 Task: Create a due date automation trigger when advanced on, on the tuesday of the week before a card is due add dates not due this month at 11:00 AM.
Action: Mouse moved to (1096, 306)
Screenshot: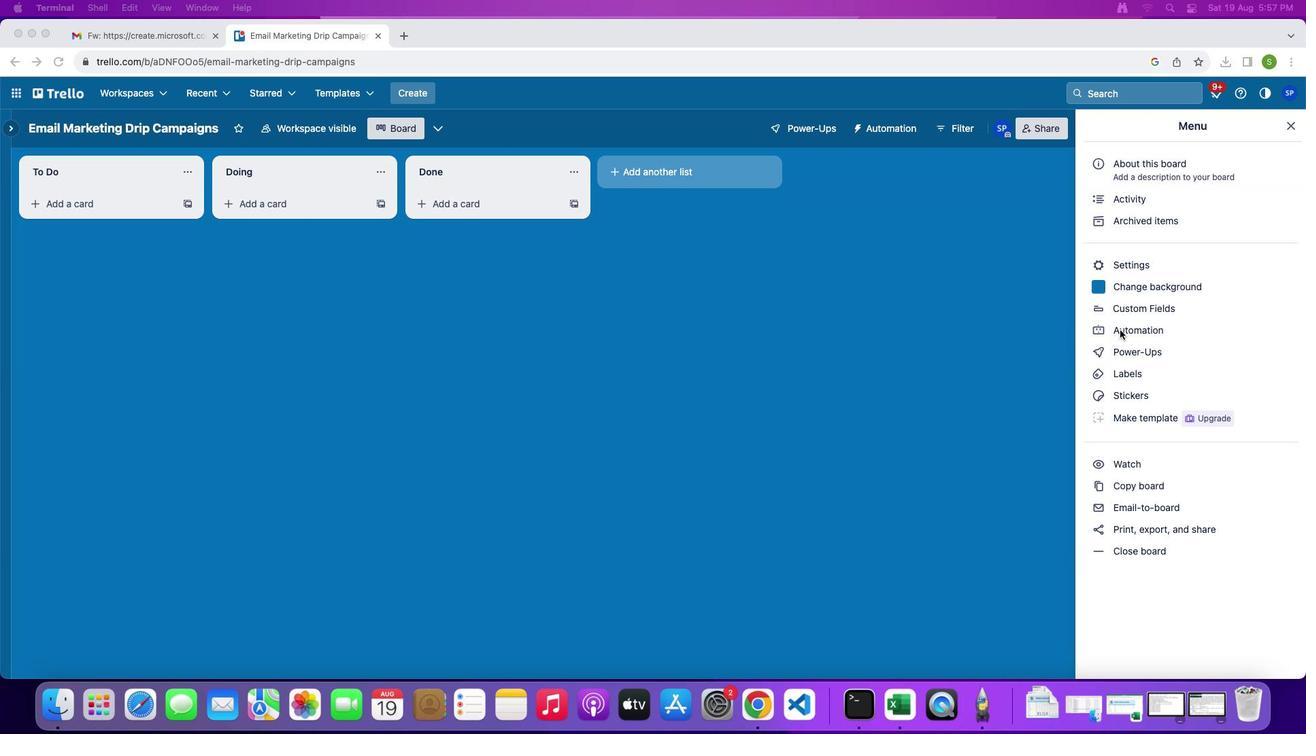 
Action: Mouse pressed left at (1096, 306)
Screenshot: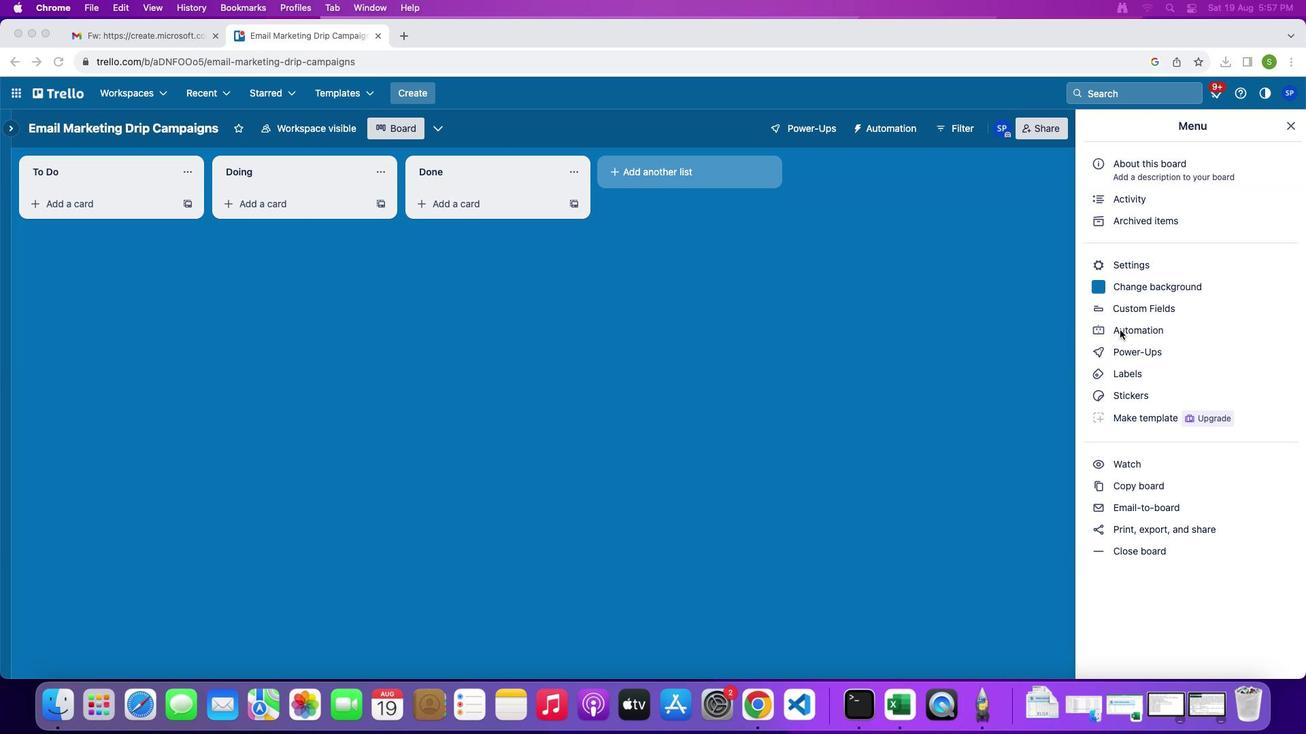 
Action: Mouse pressed left at (1096, 306)
Screenshot: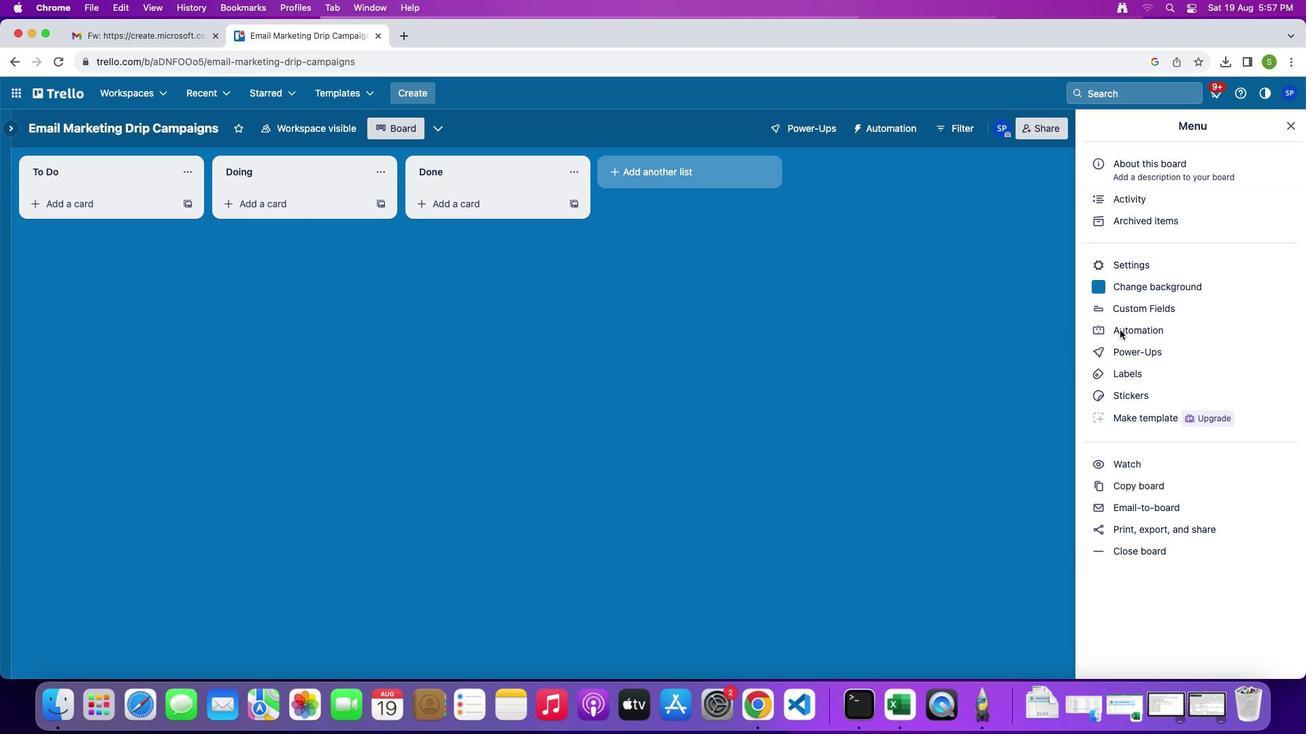 
Action: Mouse moved to (71, 278)
Screenshot: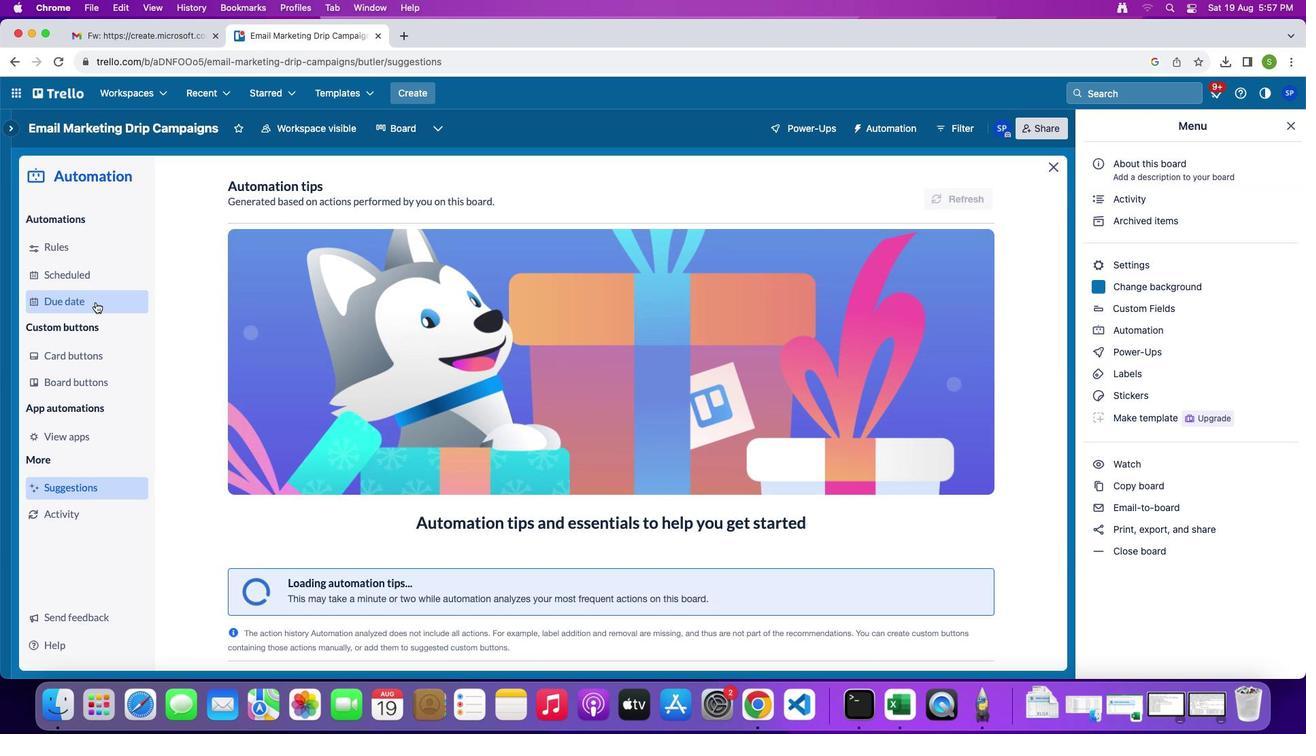 
Action: Mouse pressed left at (71, 278)
Screenshot: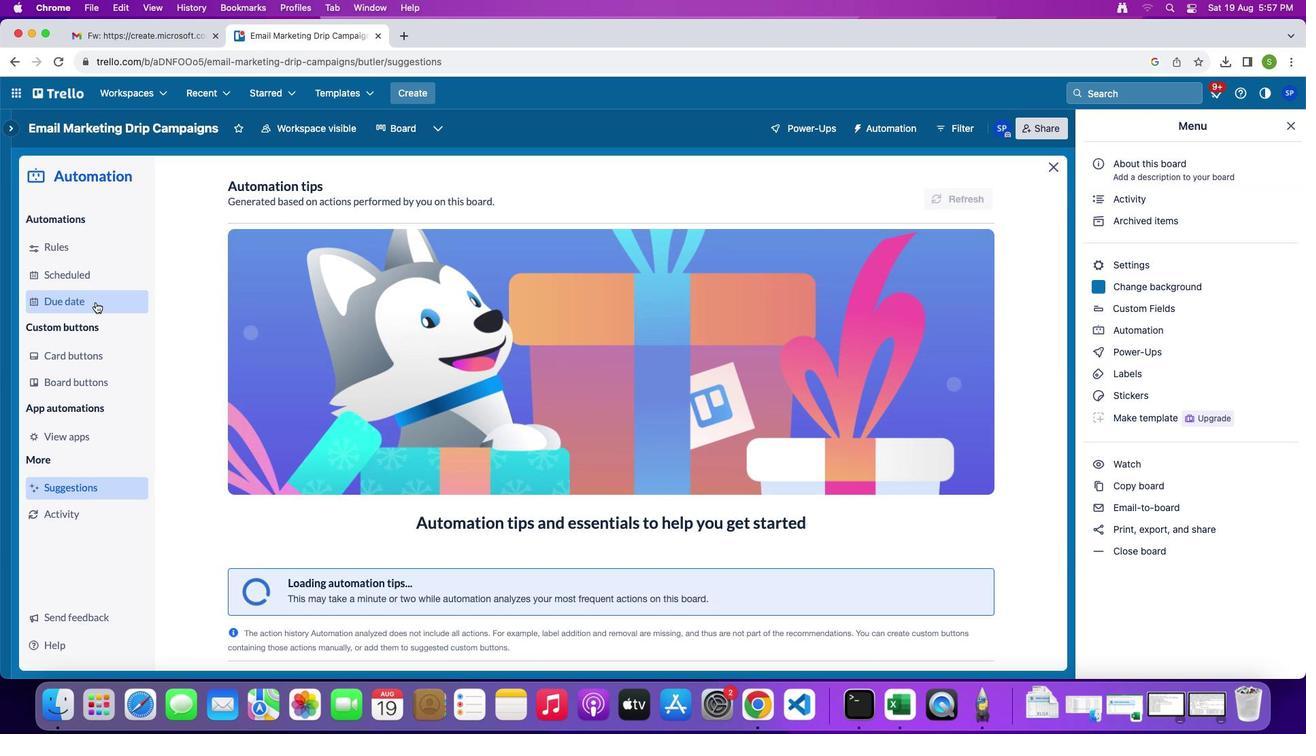 
Action: Mouse moved to (888, 168)
Screenshot: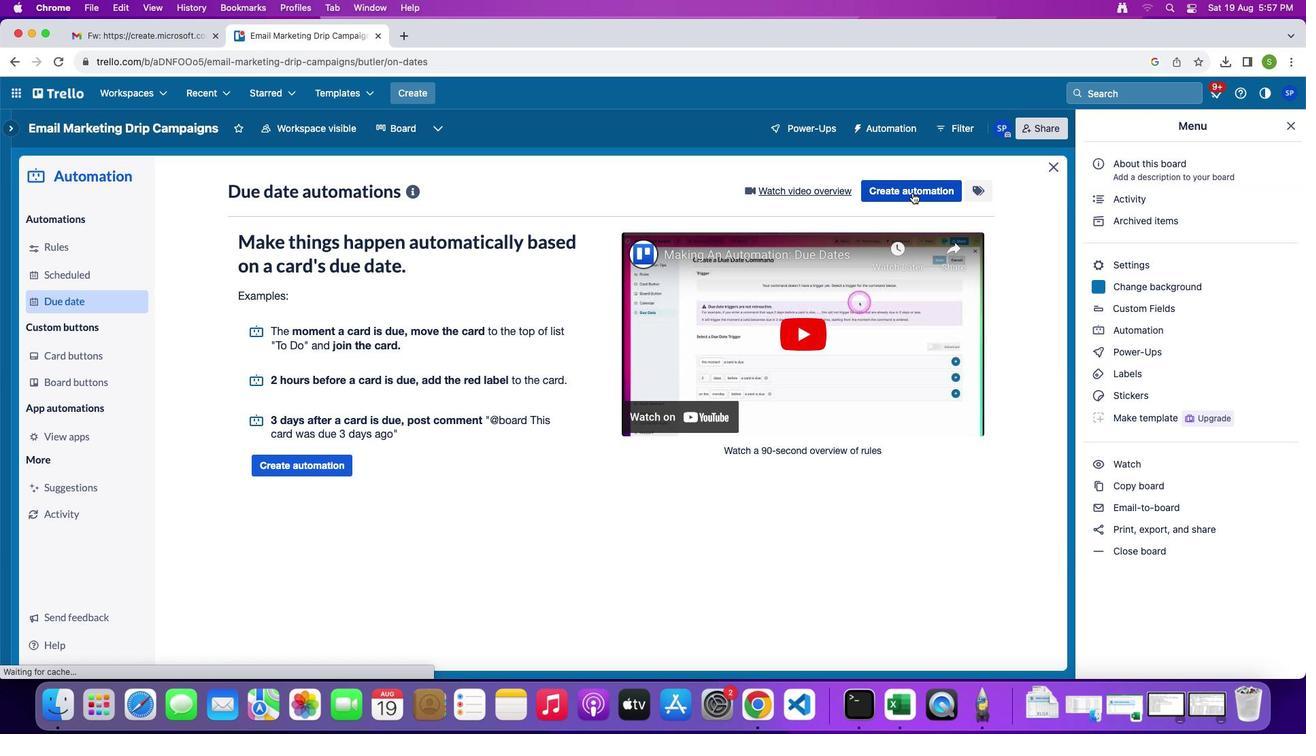 
Action: Mouse pressed left at (888, 168)
Screenshot: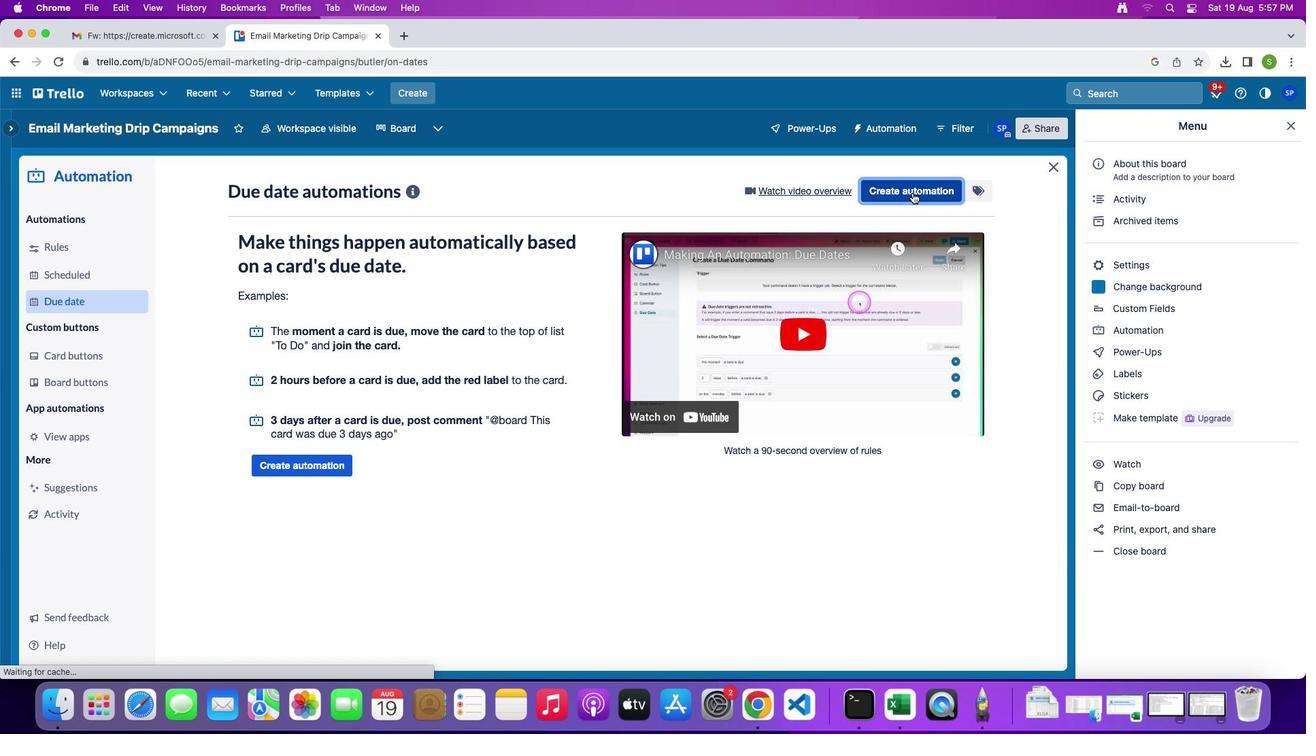 
Action: Mouse moved to (370, 297)
Screenshot: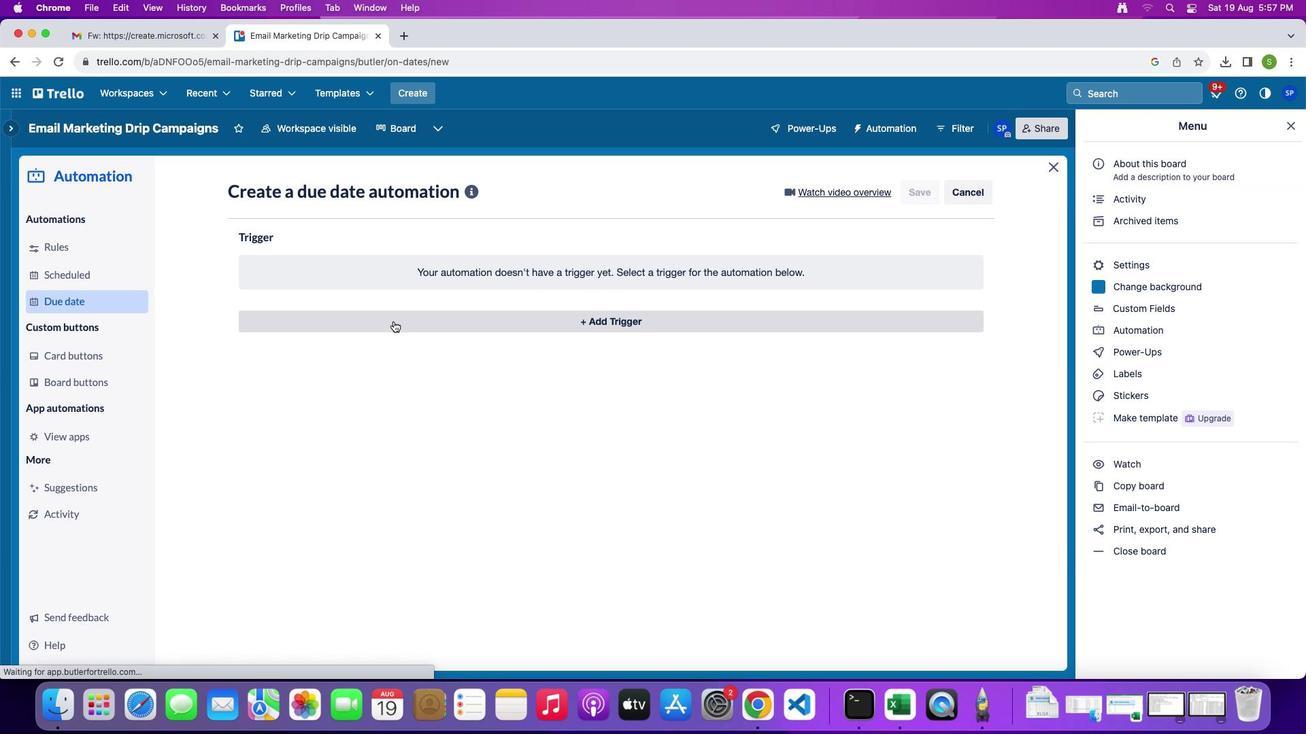 
Action: Mouse pressed left at (370, 297)
Screenshot: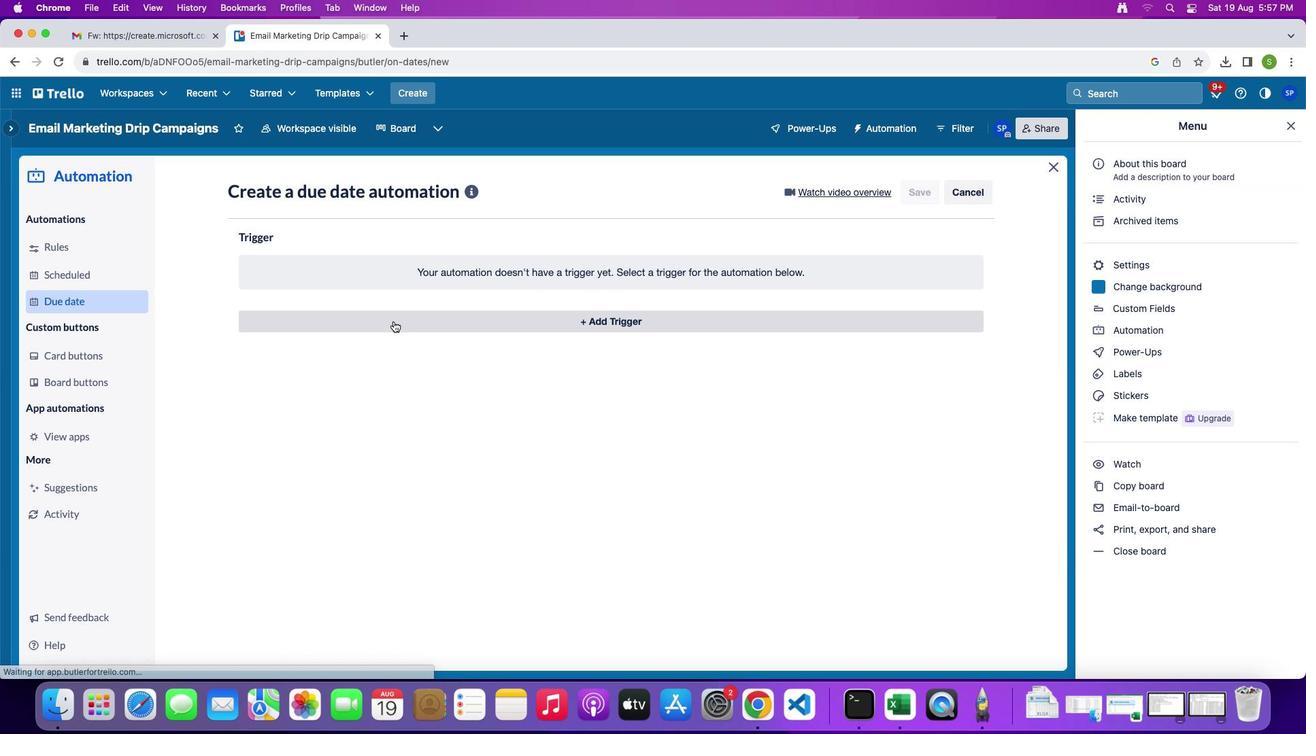 
Action: Mouse moved to (270, 546)
Screenshot: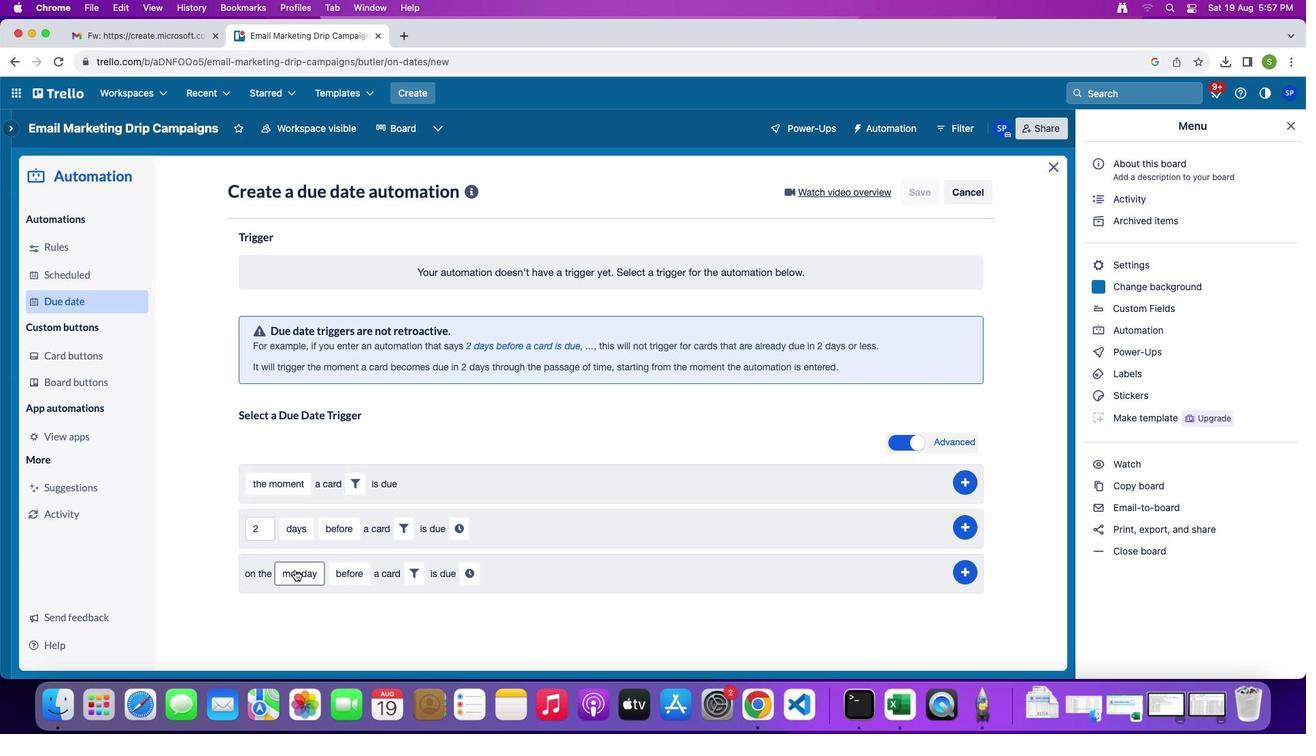 
Action: Mouse pressed left at (270, 546)
Screenshot: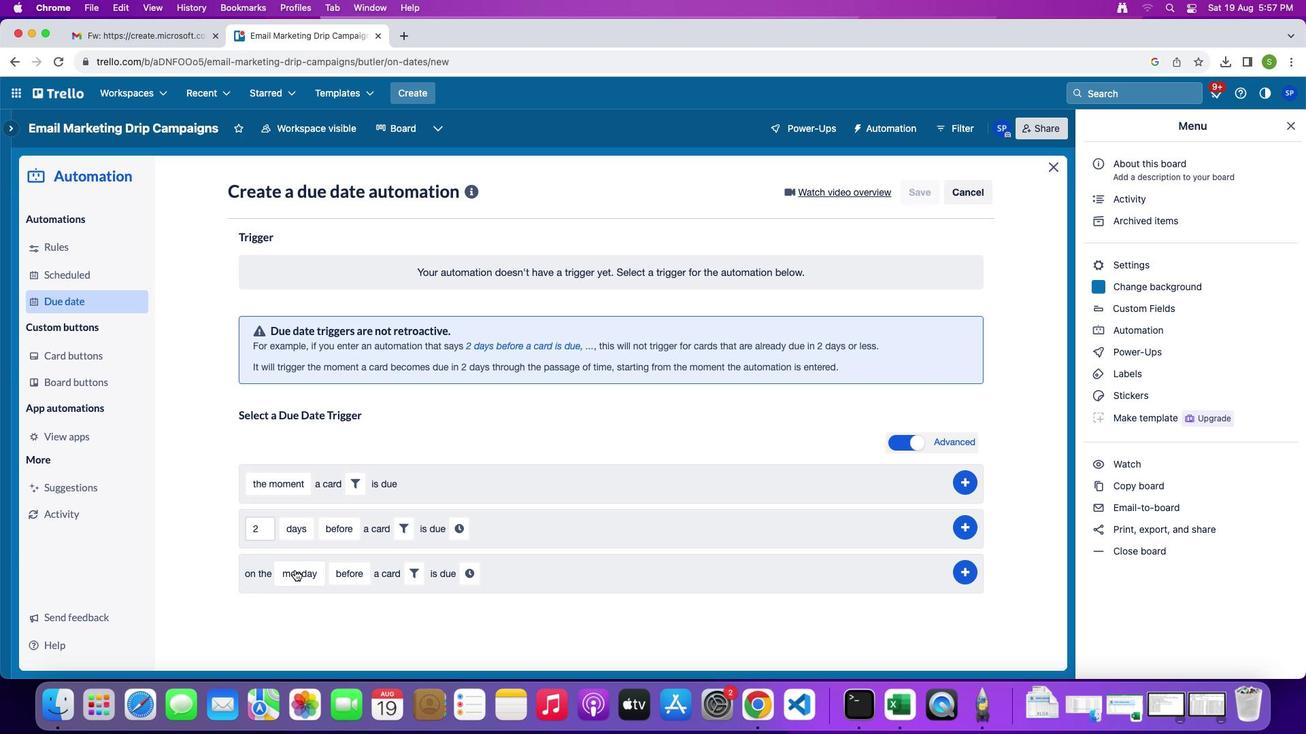 
Action: Mouse moved to (298, 396)
Screenshot: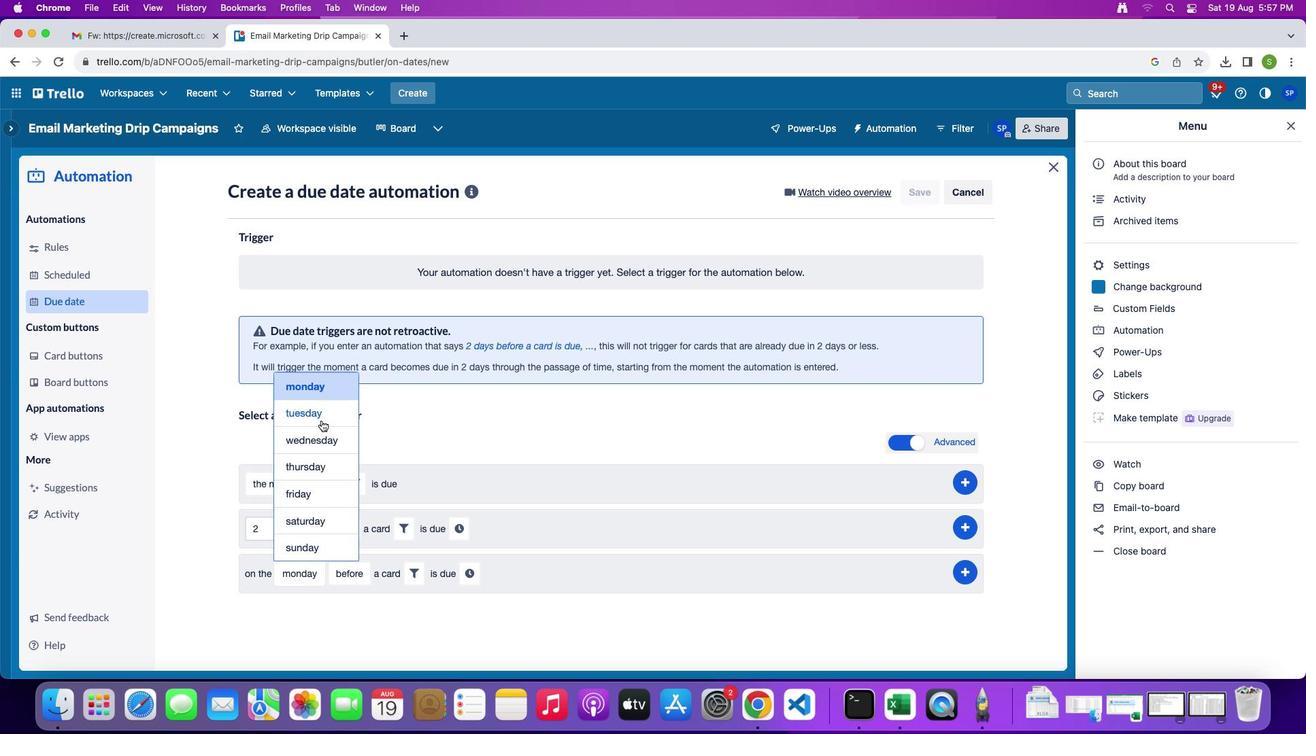 
Action: Mouse pressed left at (298, 396)
Screenshot: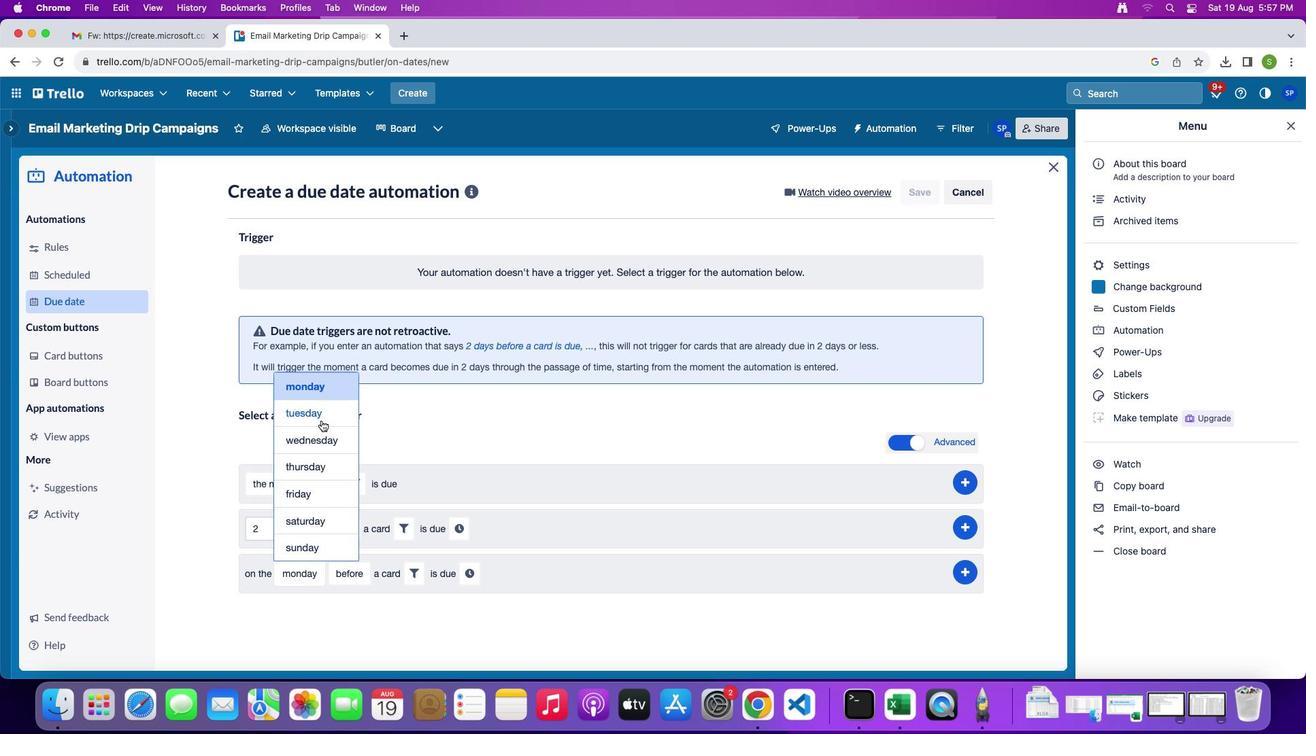 
Action: Mouse moved to (330, 558)
Screenshot: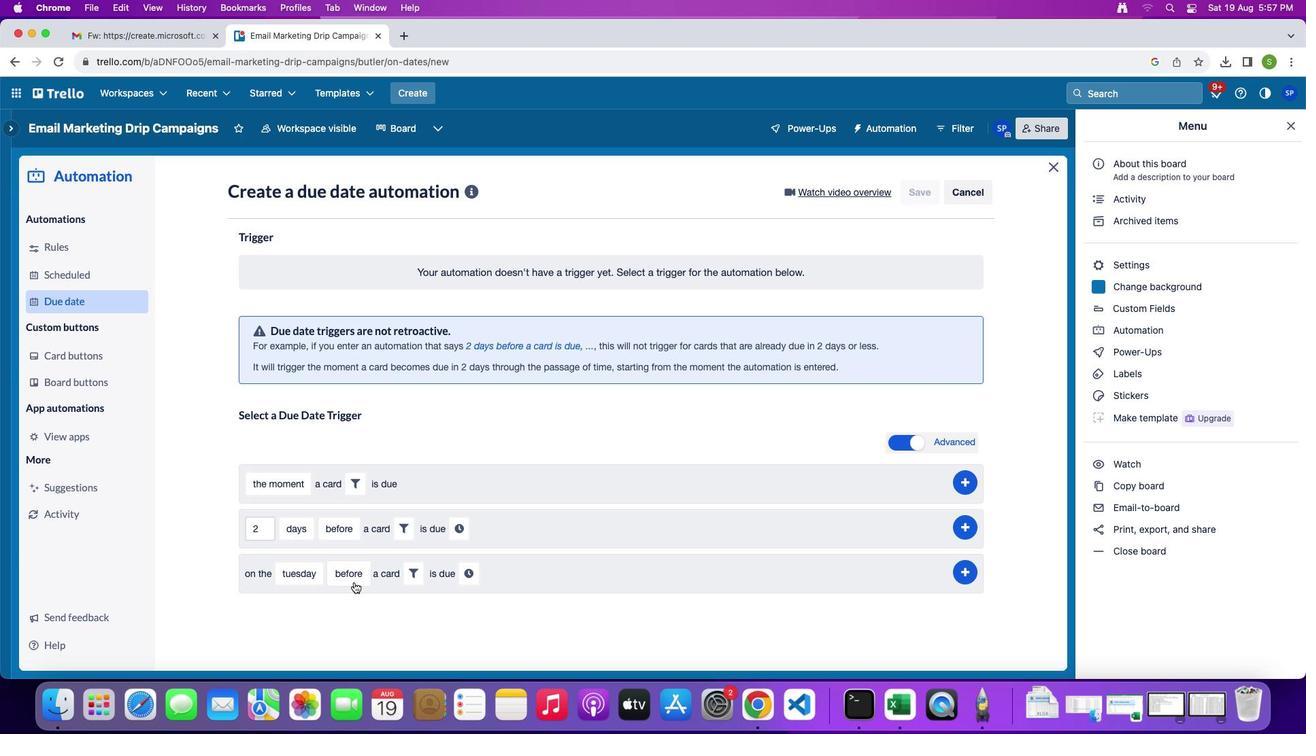 
Action: Mouse pressed left at (330, 558)
Screenshot: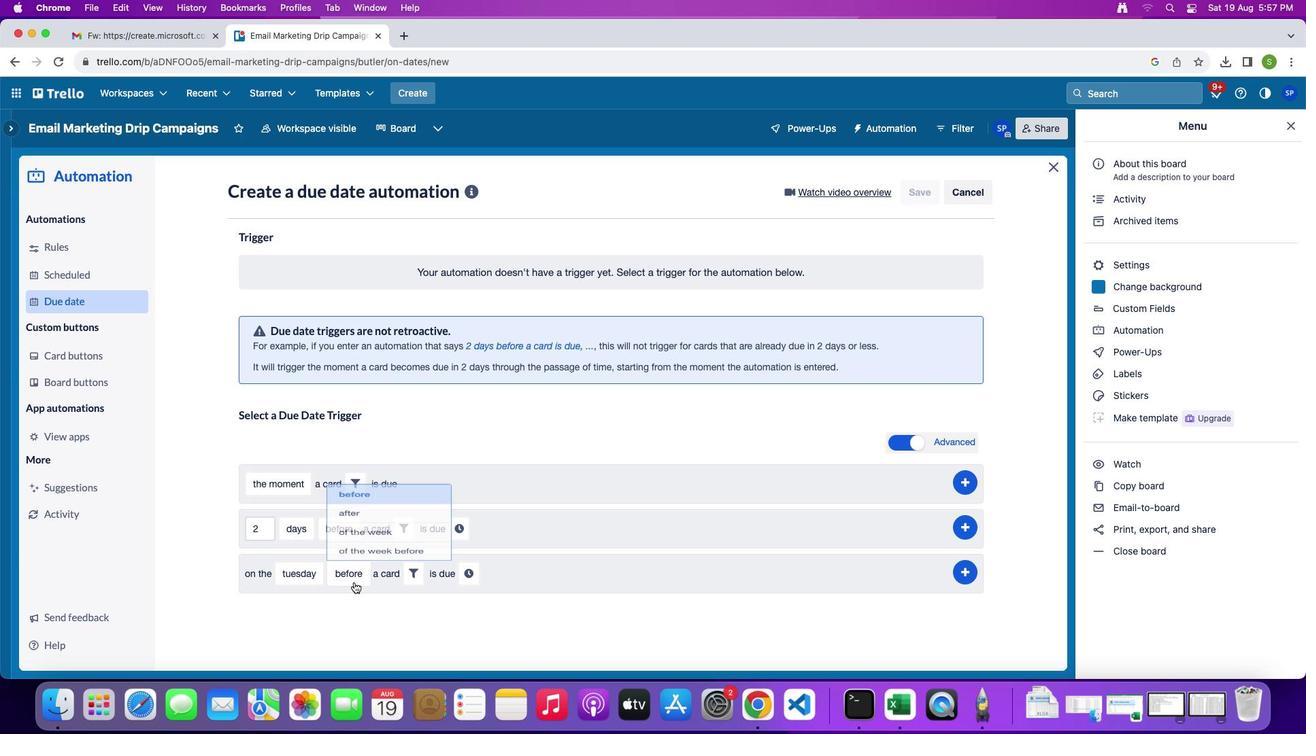 
Action: Mouse moved to (337, 524)
Screenshot: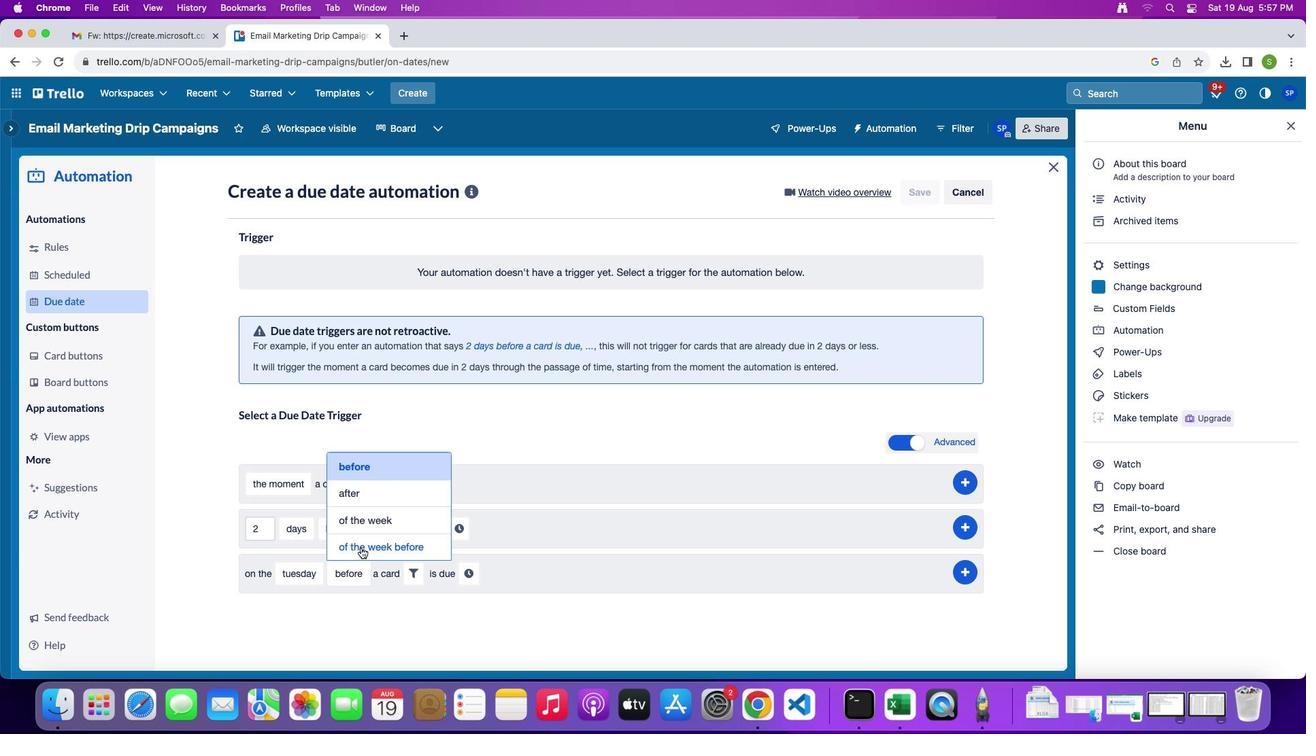 
Action: Mouse pressed left at (337, 524)
Screenshot: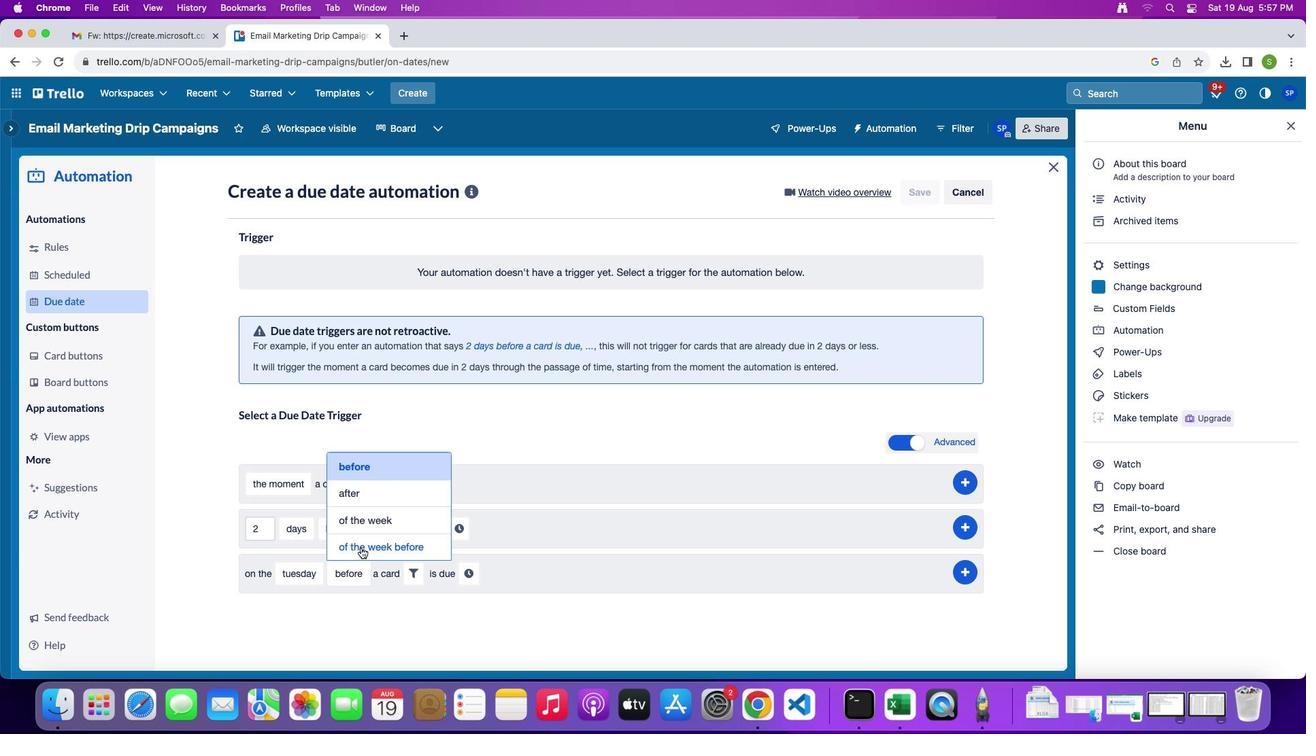 
Action: Mouse moved to (445, 548)
Screenshot: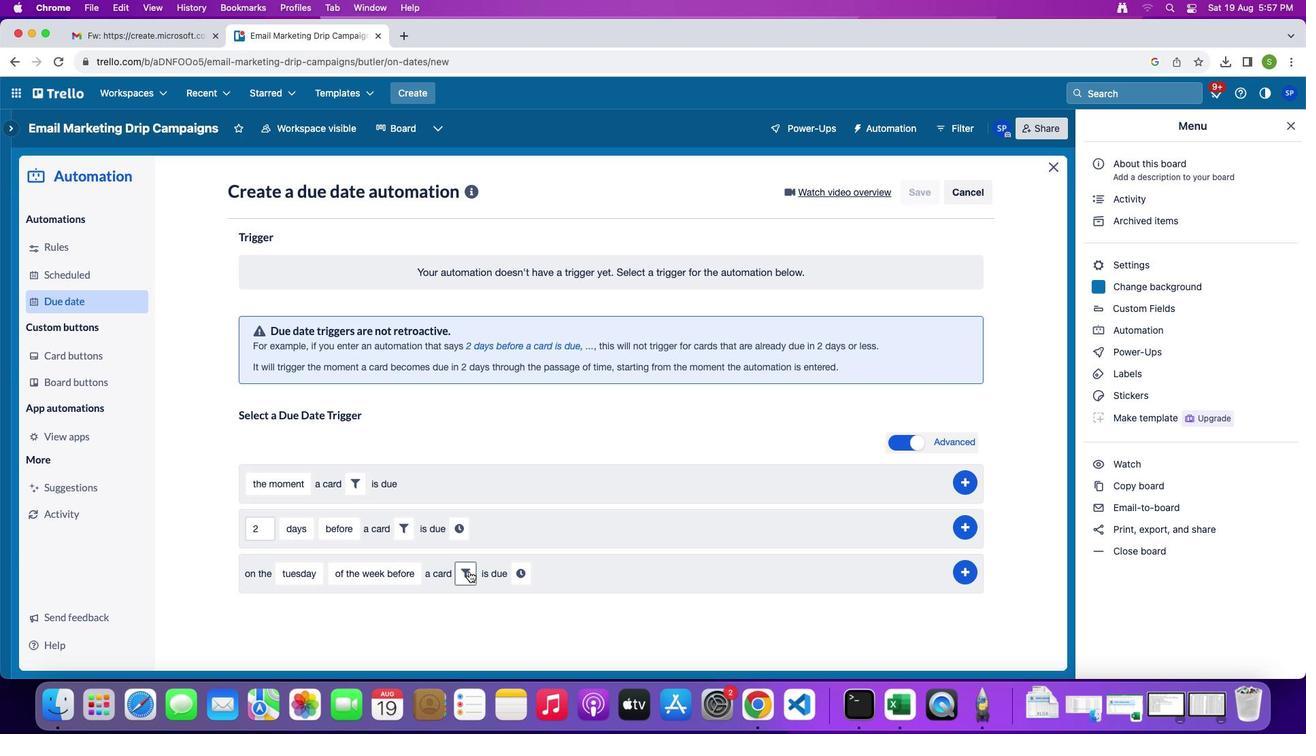 
Action: Mouse pressed left at (445, 548)
Screenshot: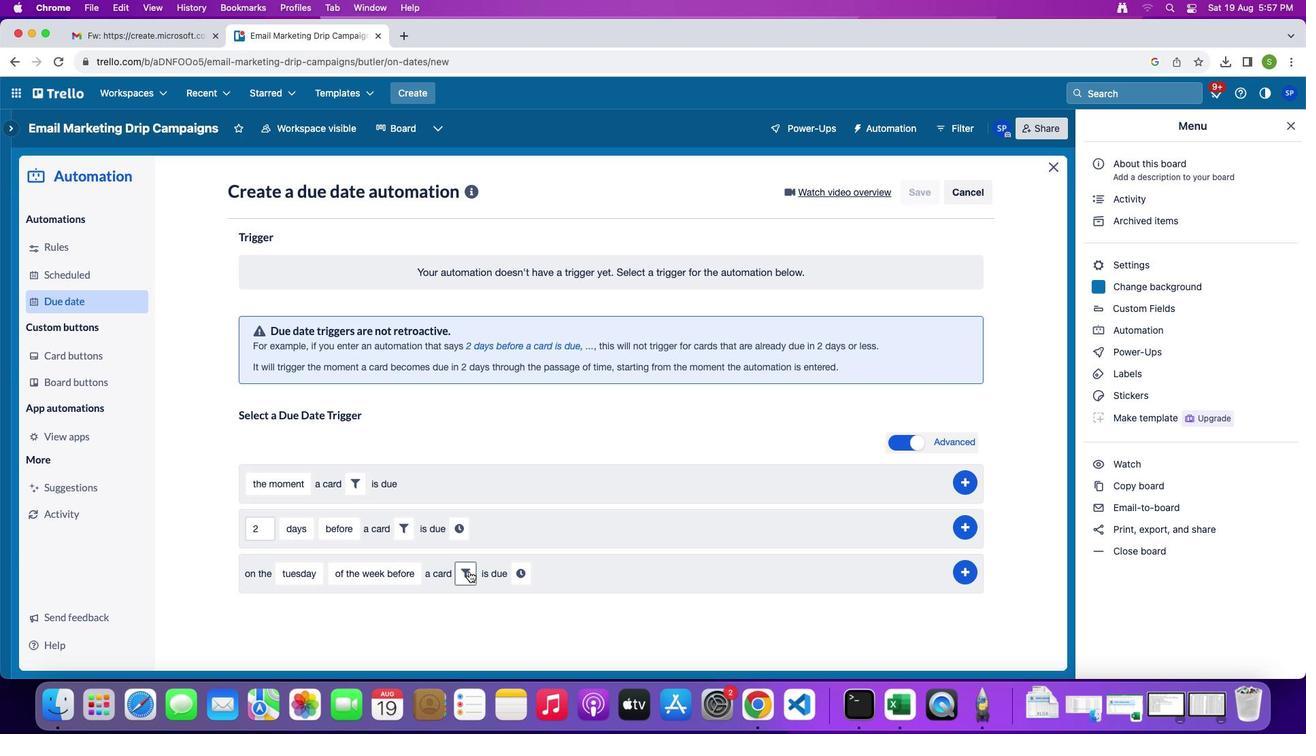 
Action: Mouse moved to (521, 589)
Screenshot: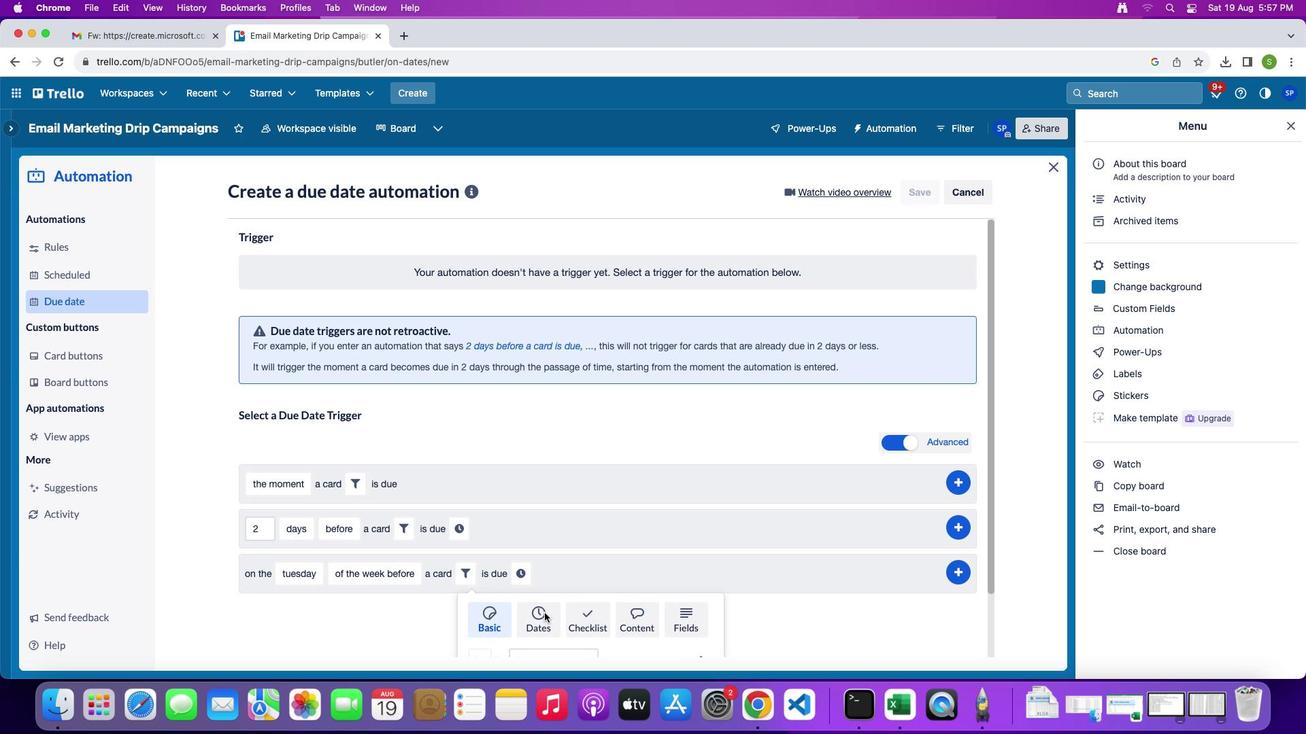
Action: Mouse pressed left at (521, 589)
Screenshot: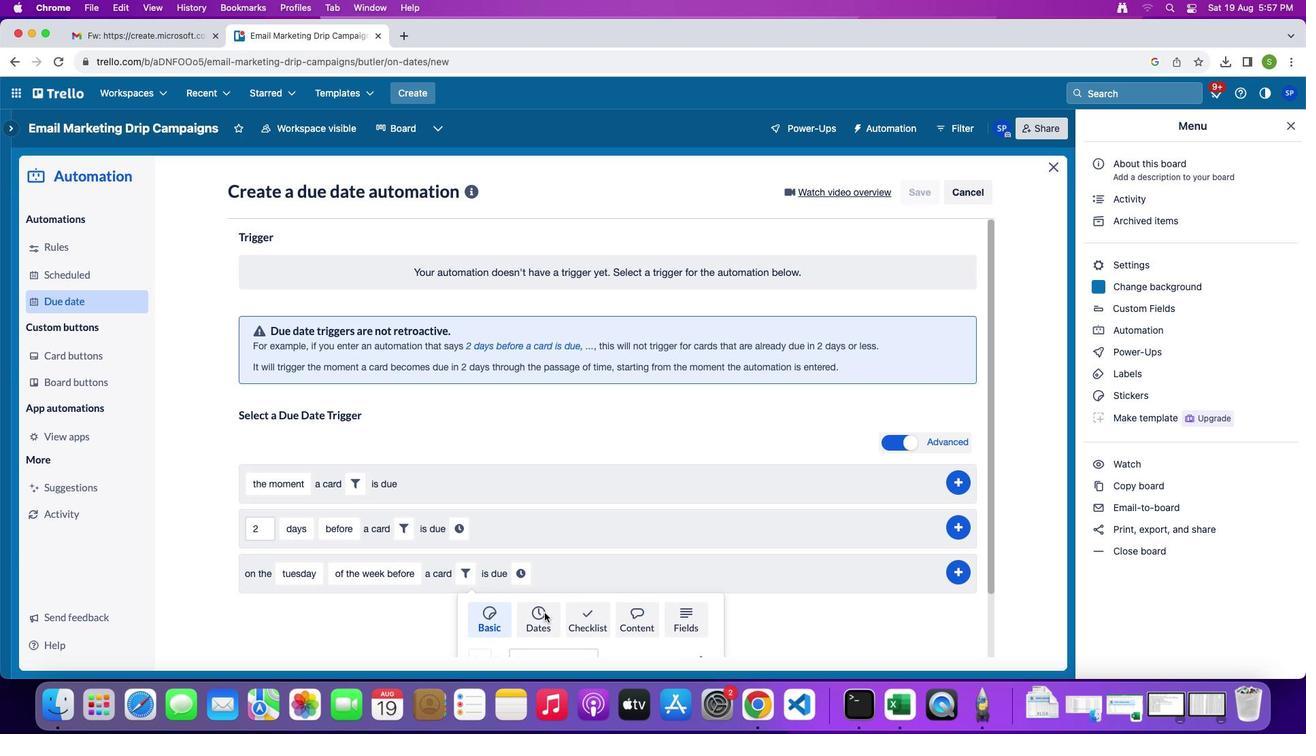 
Action: Mouse moved to (381, 591)
Screenshot: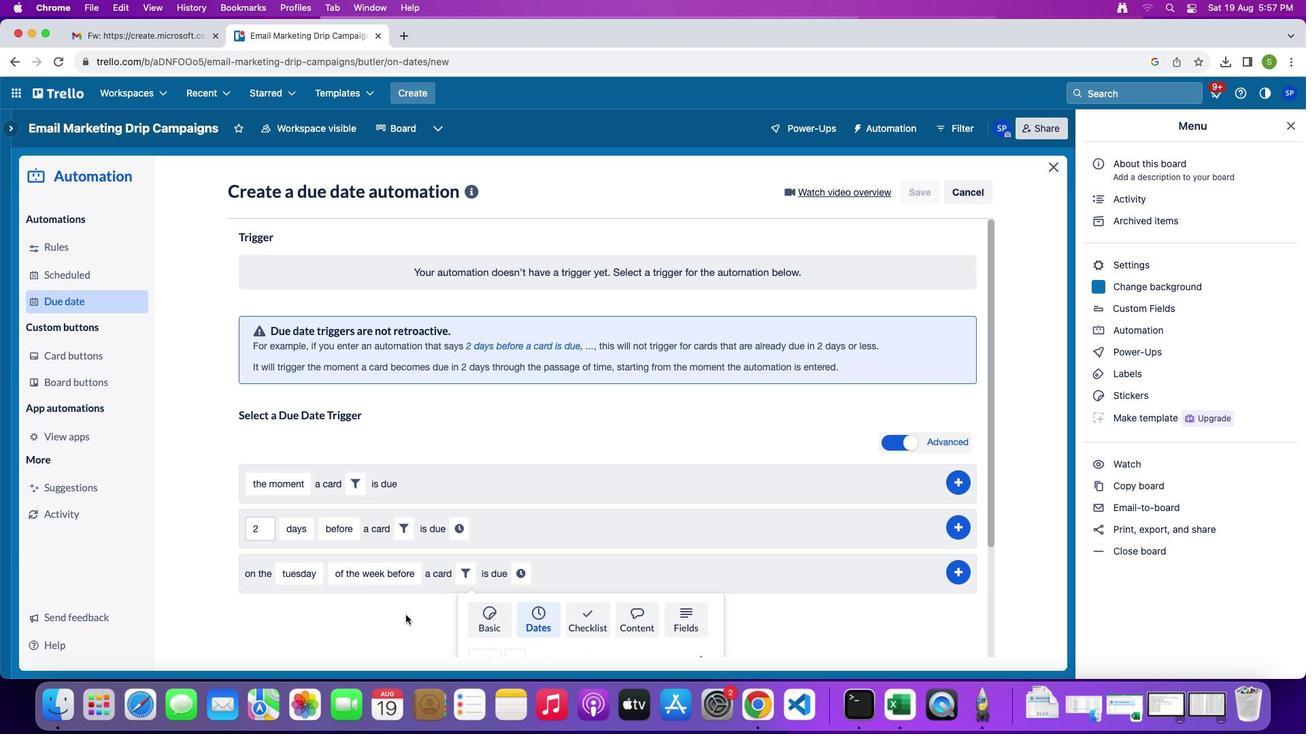 
Action: Mouse scrolled (381, 591) with delta (-23, -23)
Screenshot: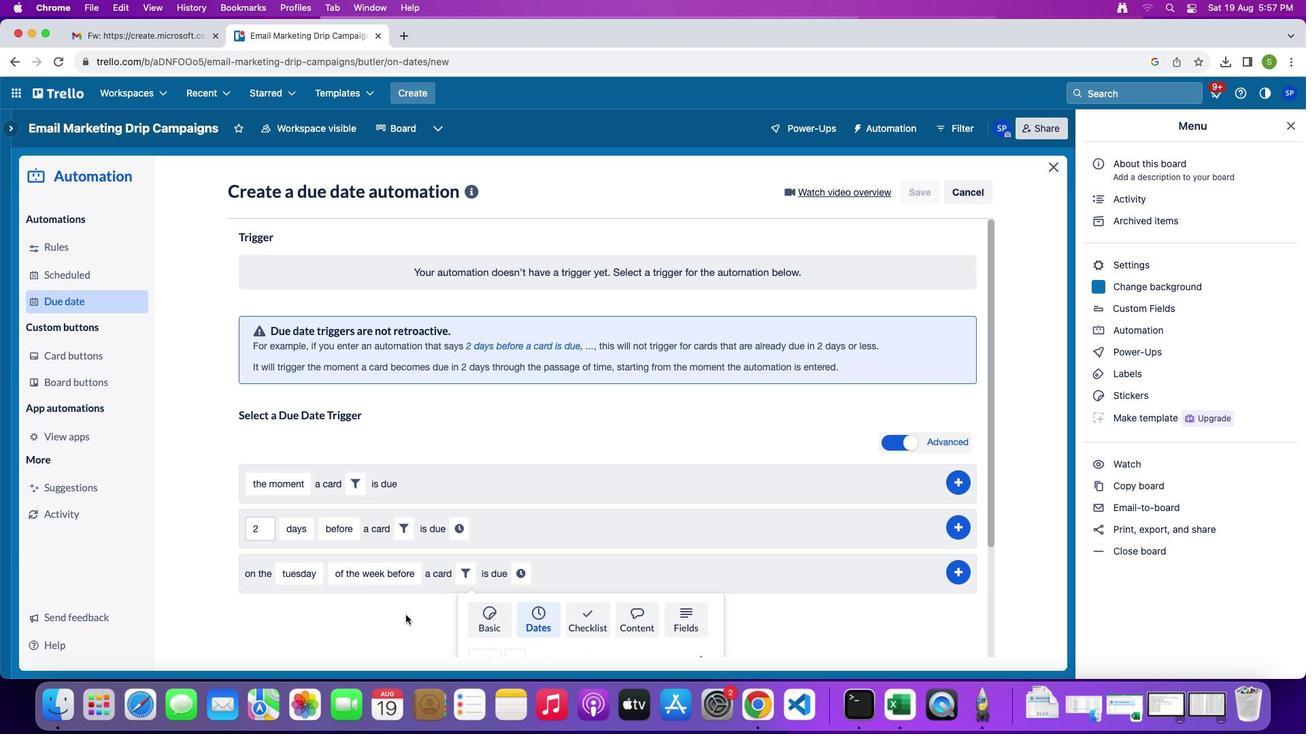 
Action: Mouse scrolled (381, 591) with delta (-23, -23)
Screenshot: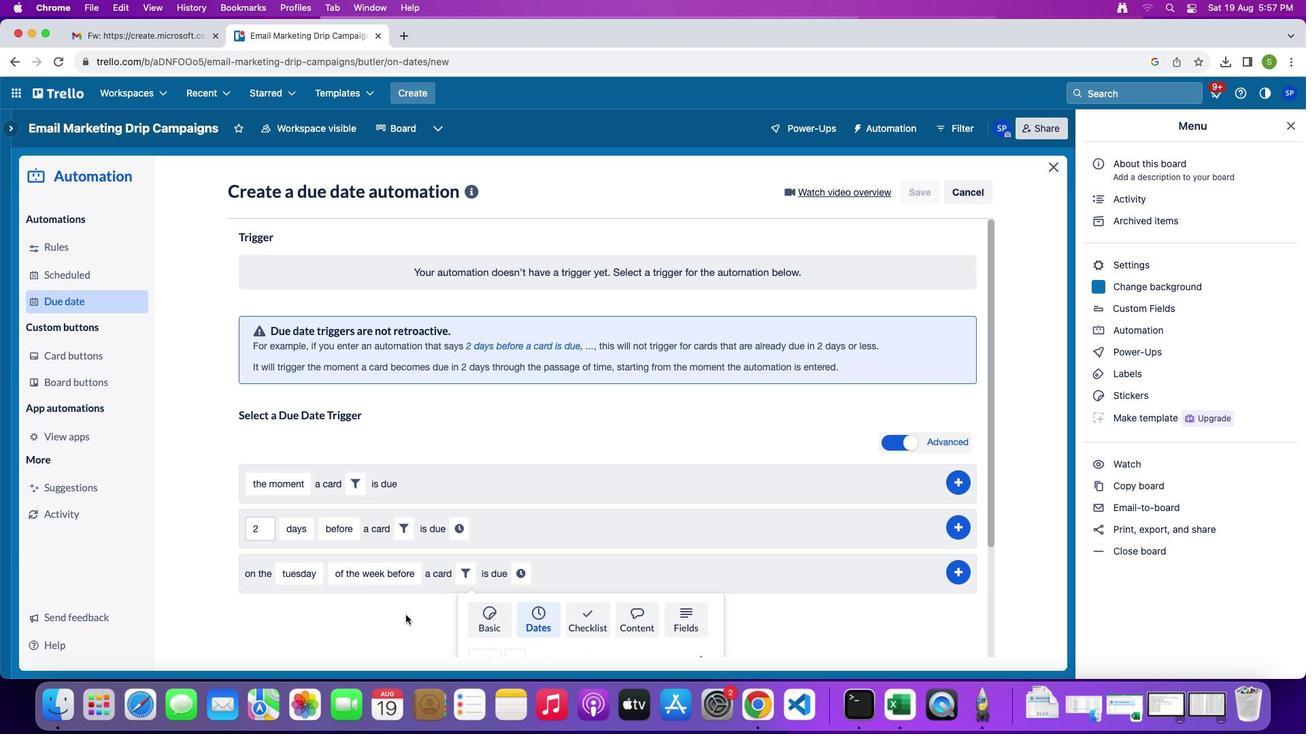 
Action: Mouse scrolled (381, 591) with delta (-23, -25)
Screenshot: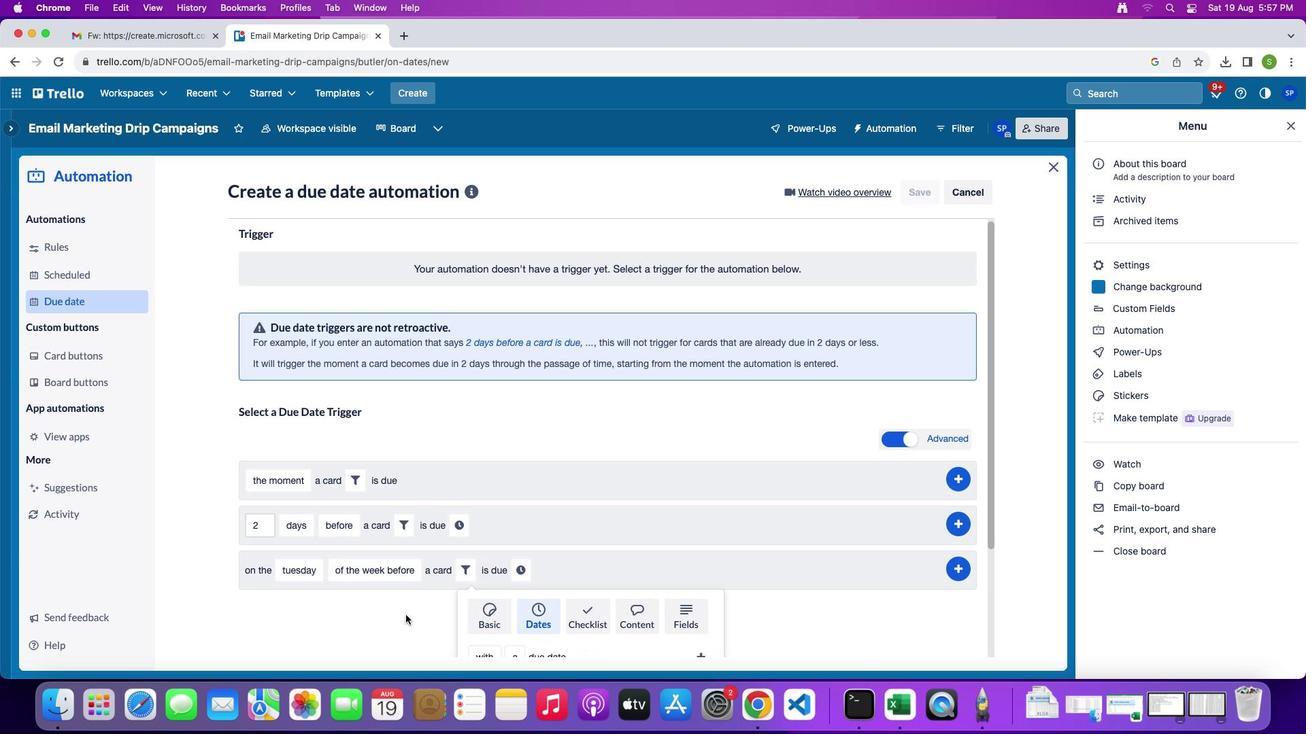 
Action: Mouse scrolled (381, 591) with delta (-23, -26)
Screenshot: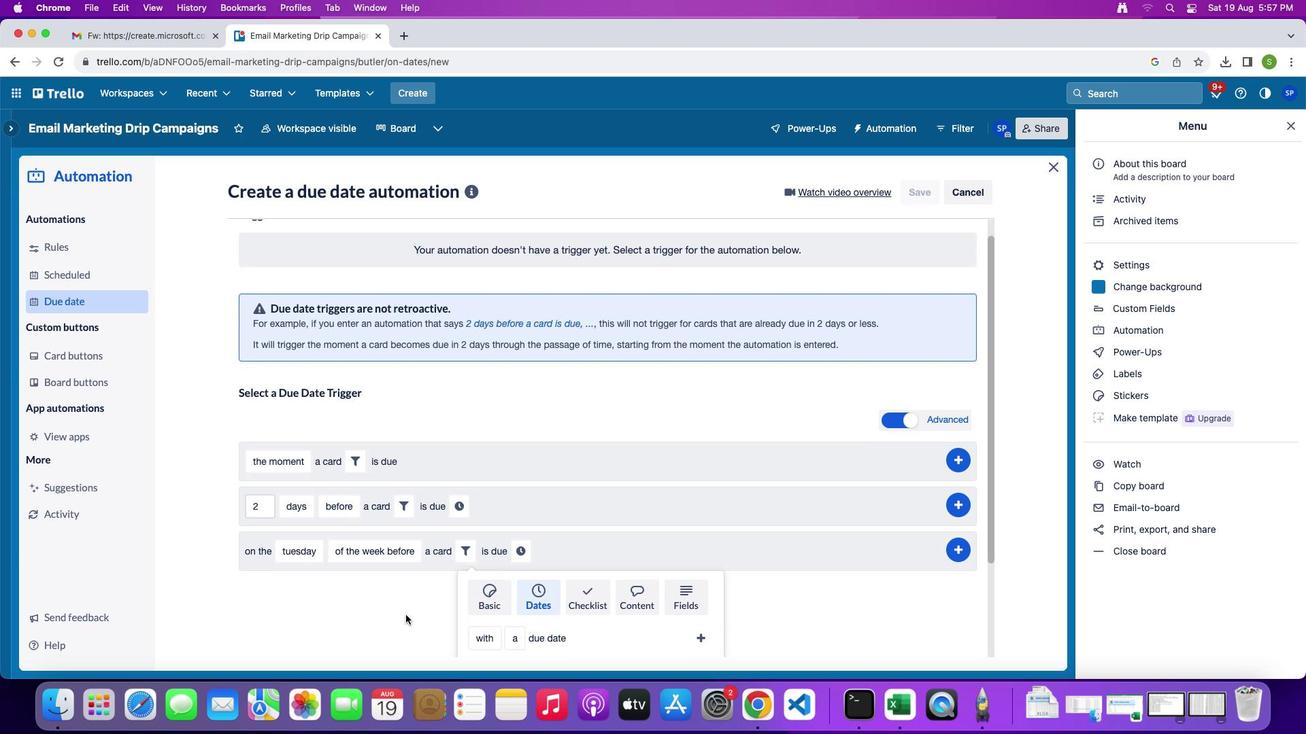 
Action: Mouse scrolled (381, 591) with delta (-23, -27)
Screenshot: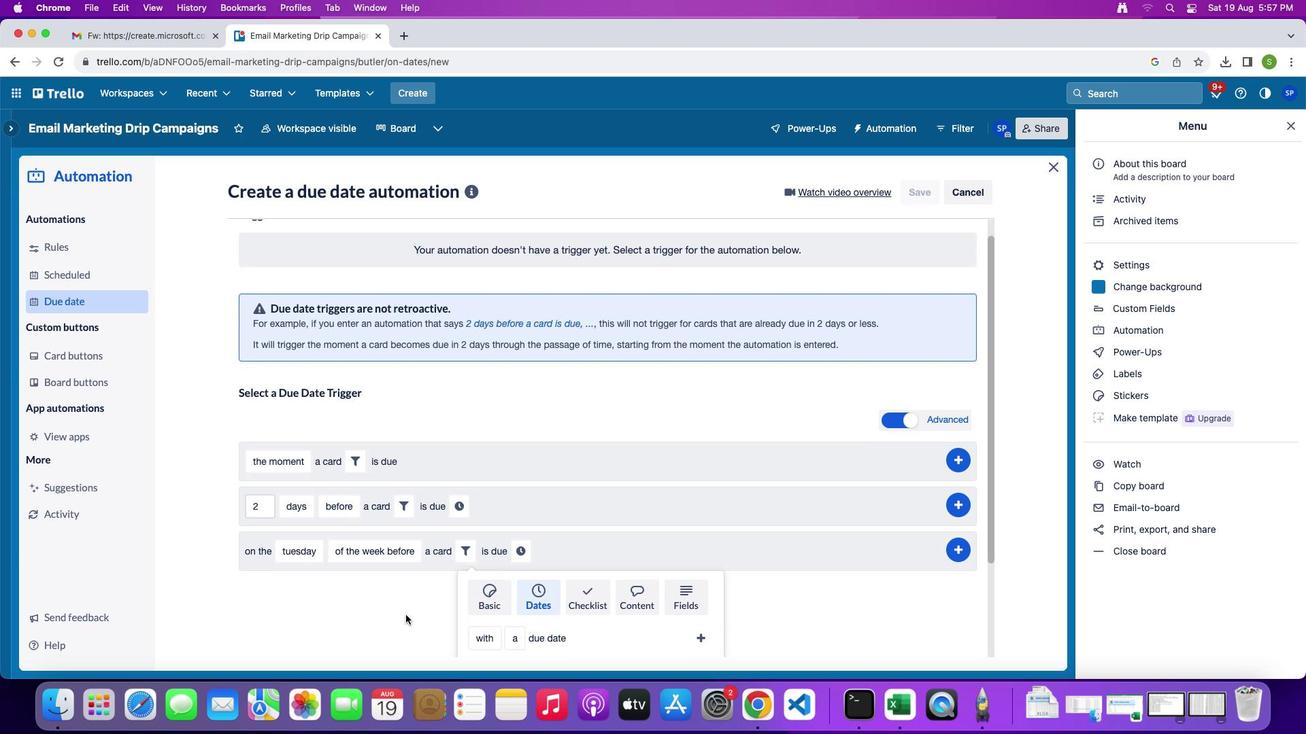 
Action: Mouse scrolled (381, 591) with delta (-23, -23)
Screenshot: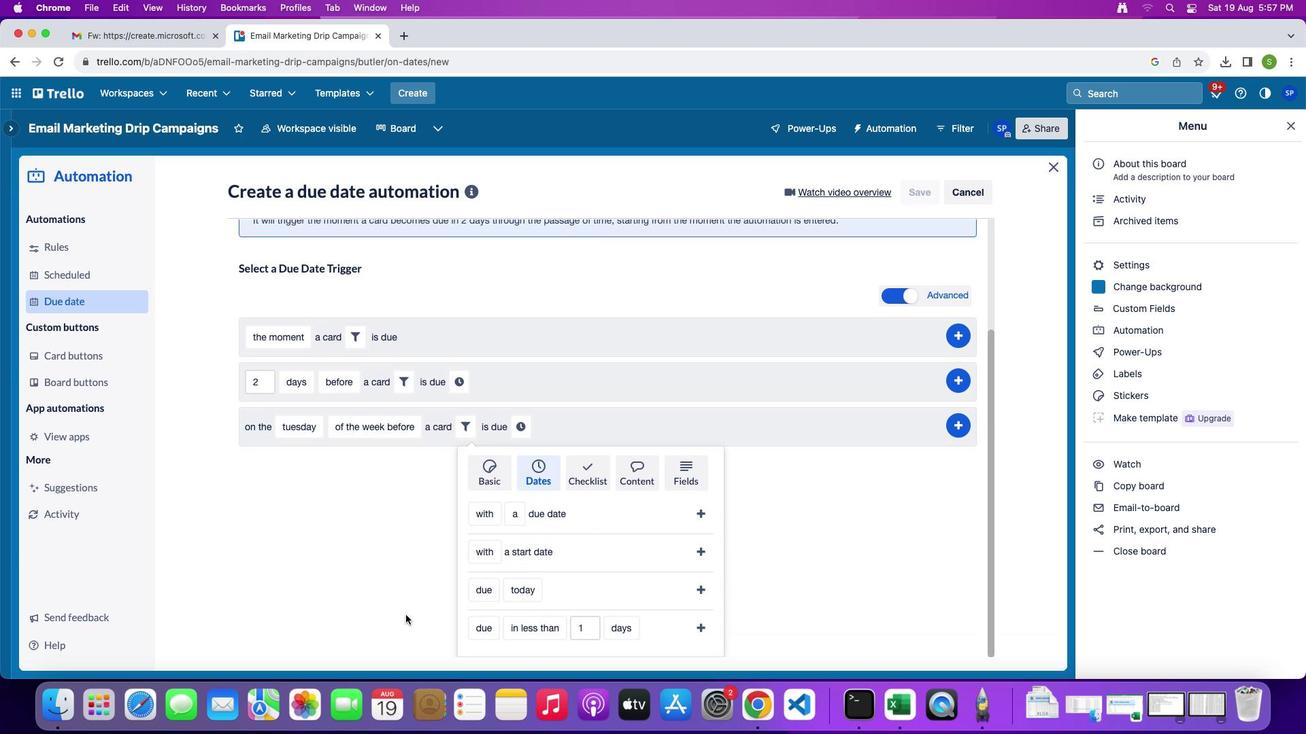 
Action: Mouse scrolled (381, 591) with delta (-23, -23)
Screenshot: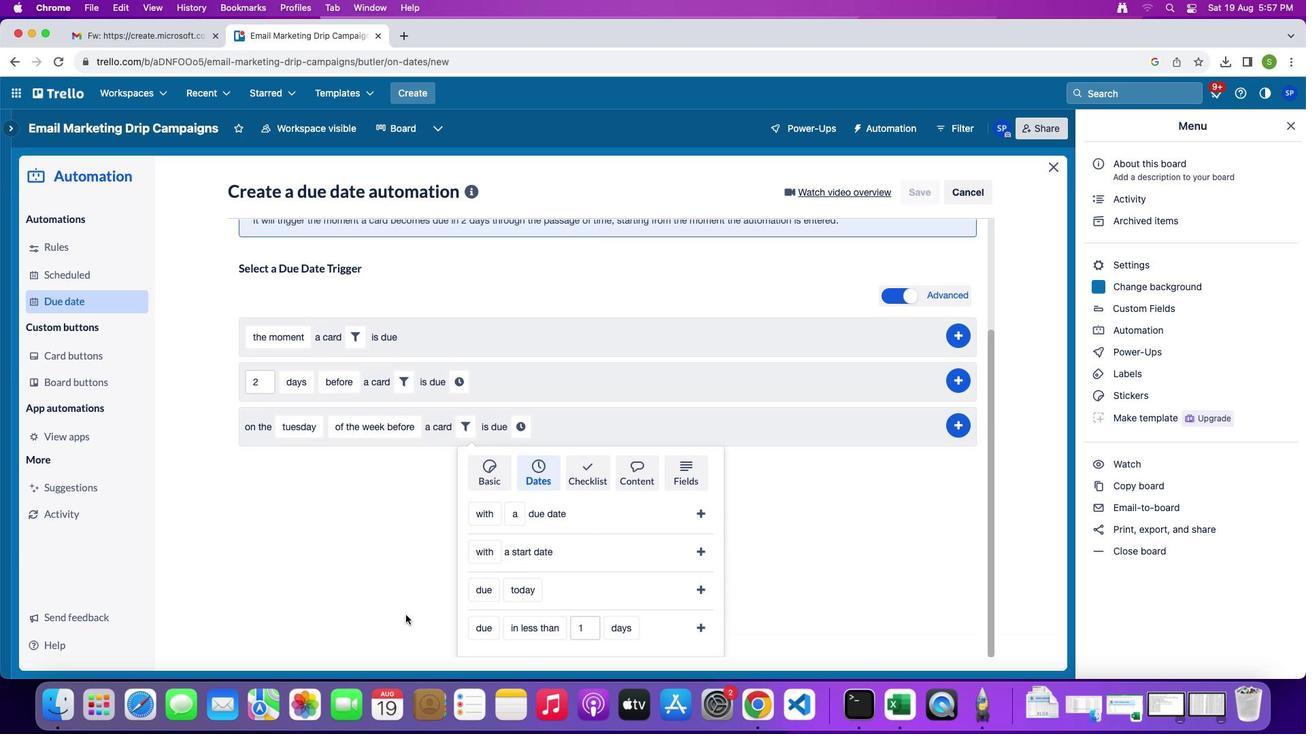 
Action: Mouse moved to (380, 590)
Screenshot: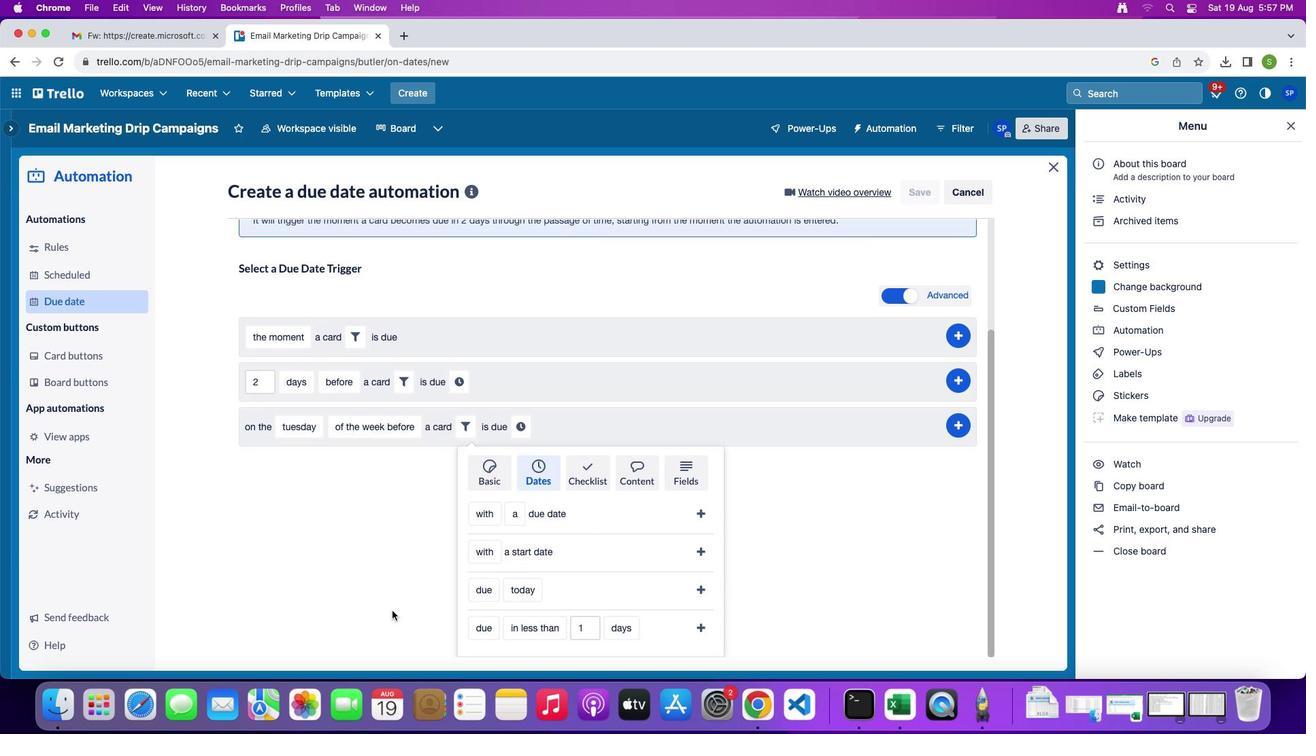 
Action: Mouse scrolled (380, 590) with delta (-23, -24)
Screenshot: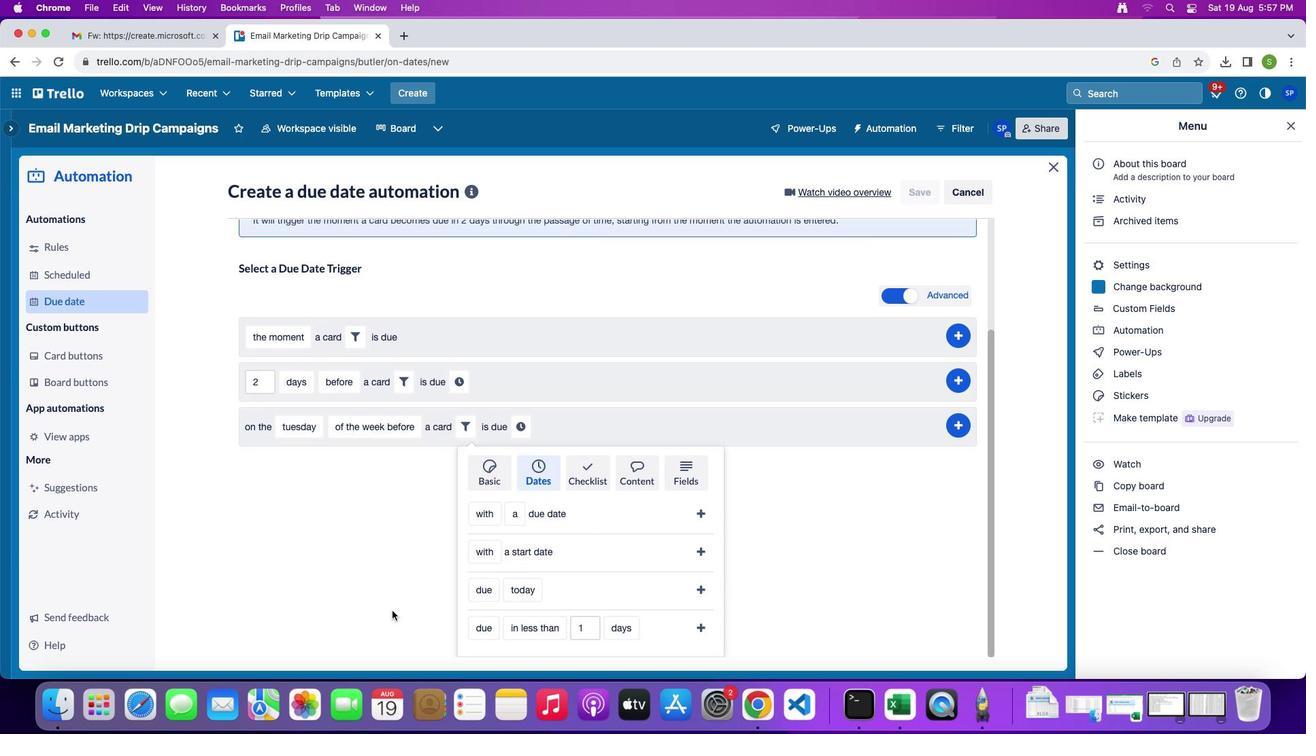 
Action: Mouse moved to (436, 565)
Screenshot: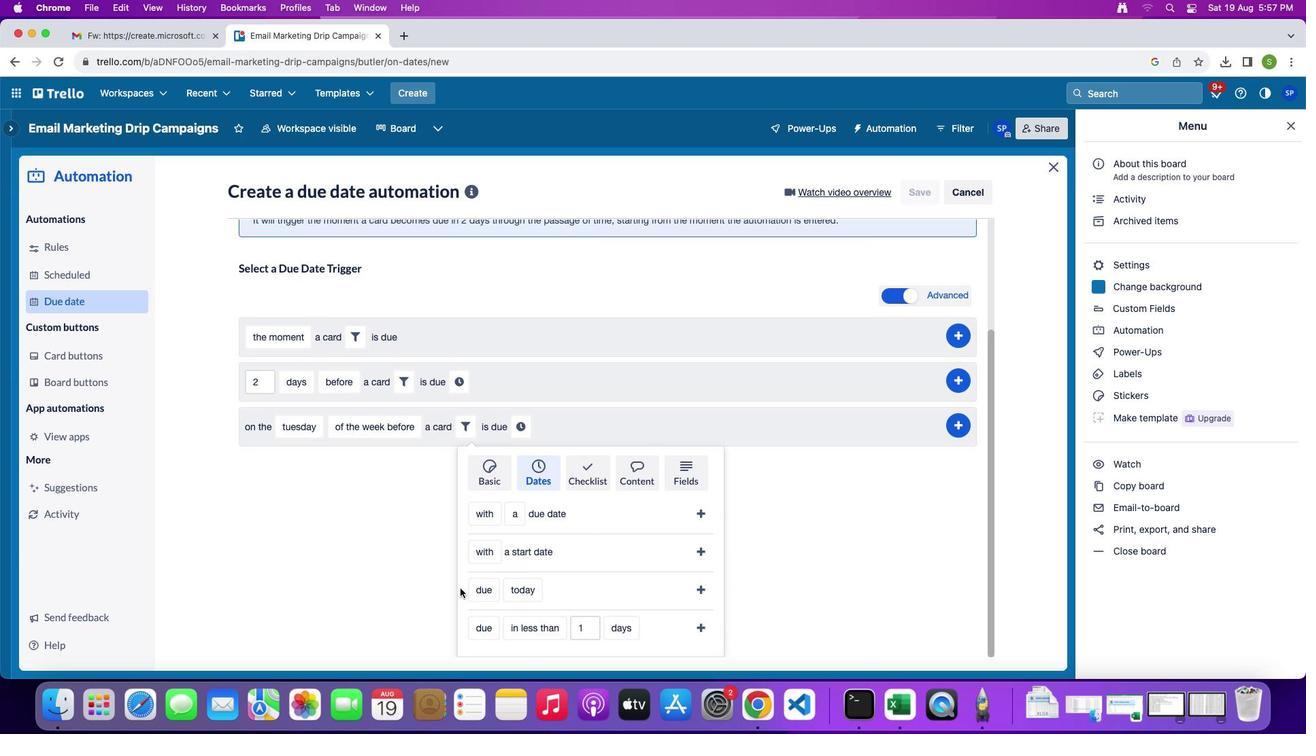 
Action: Mouse pressed left at (436, 565)
Screenshot: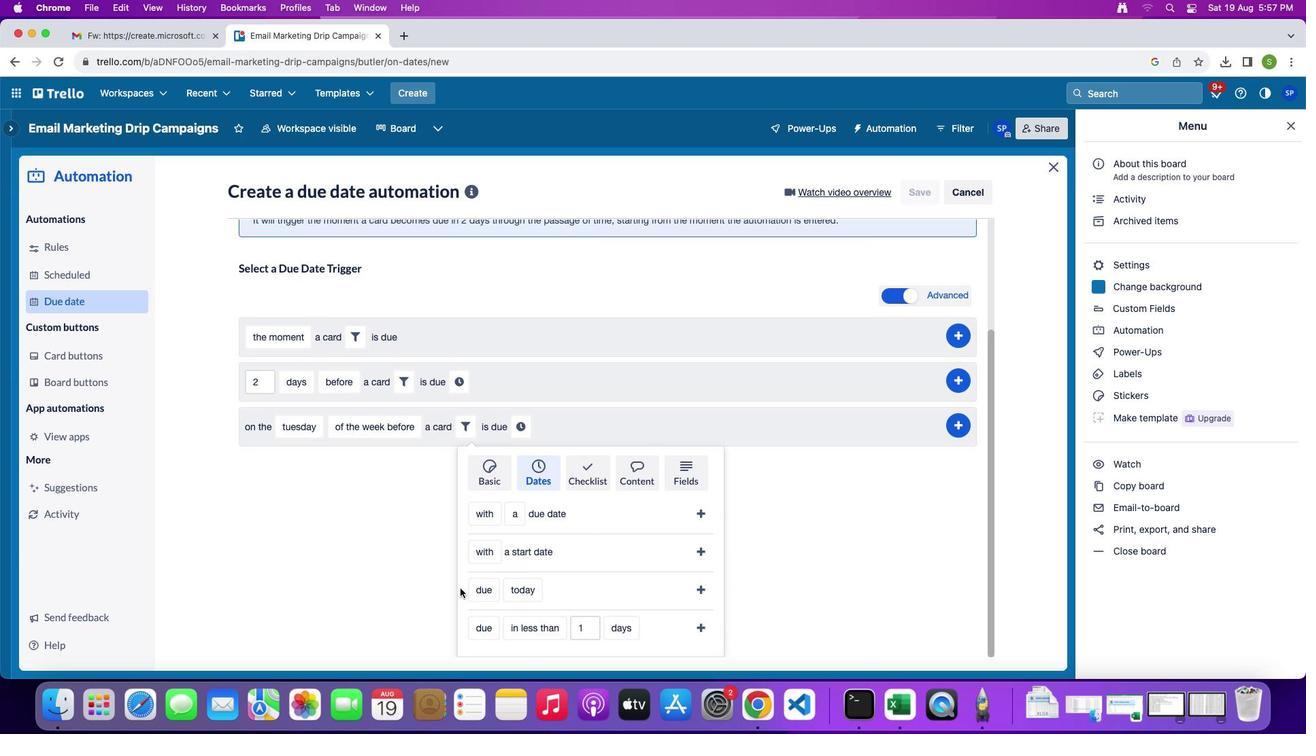 
Action: Mouse moved to (446, 563)
Screenshot: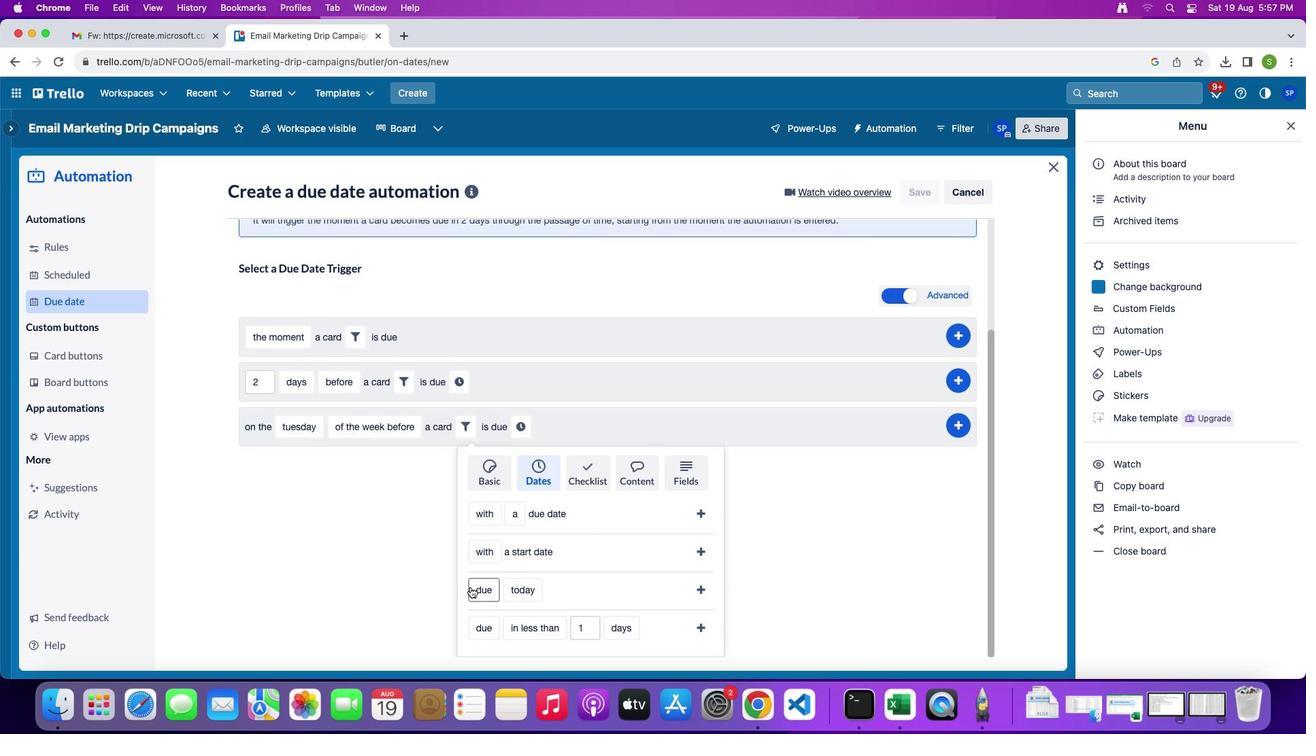 
Action: Mouse pressed left at (446, 563)
Screenshot: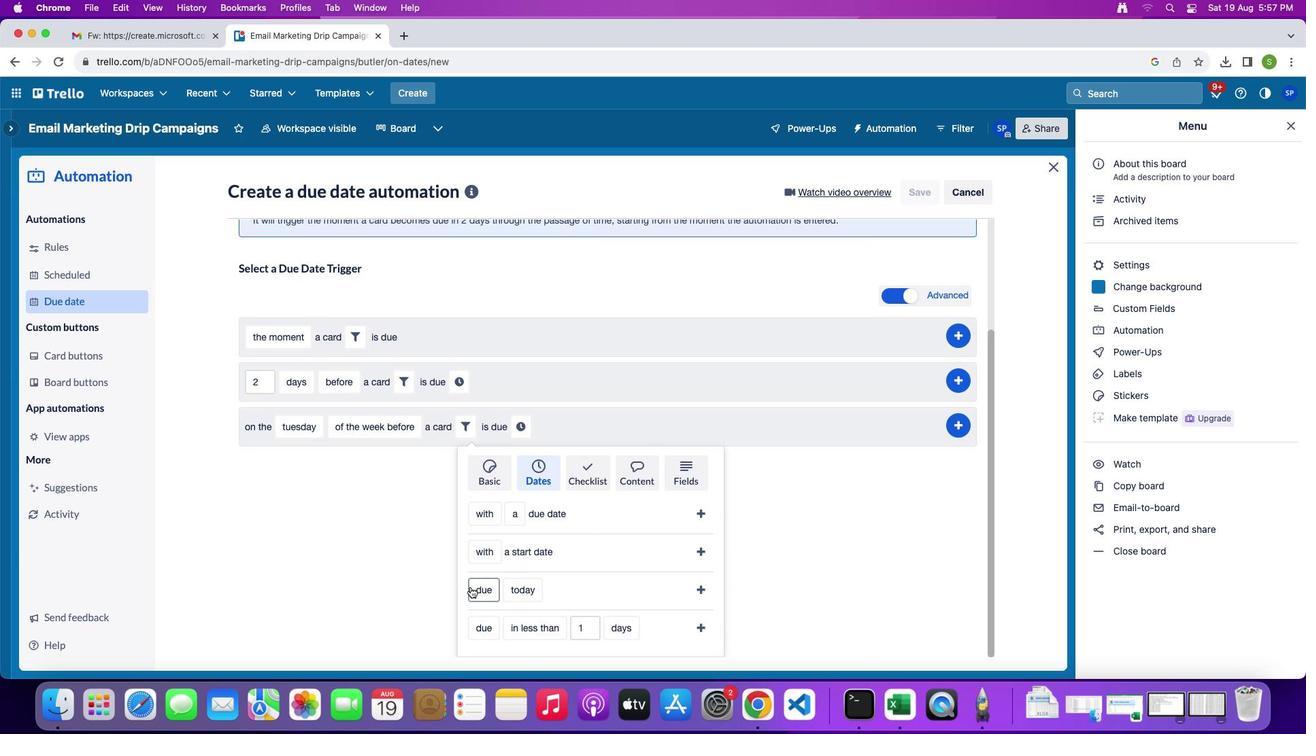 
Action: Mouse moved to (474, 486)
Screenshot: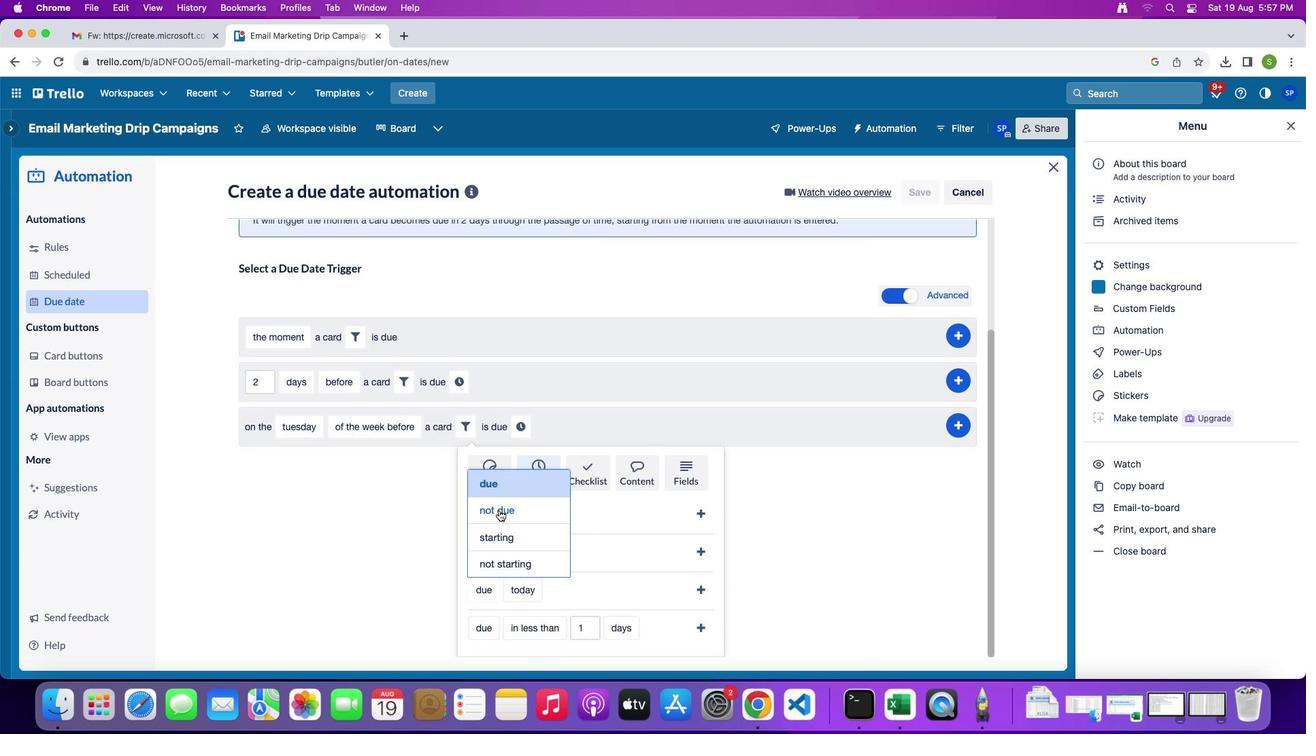 
Action: Mouse pressed left at (474, 486)
Screenshot: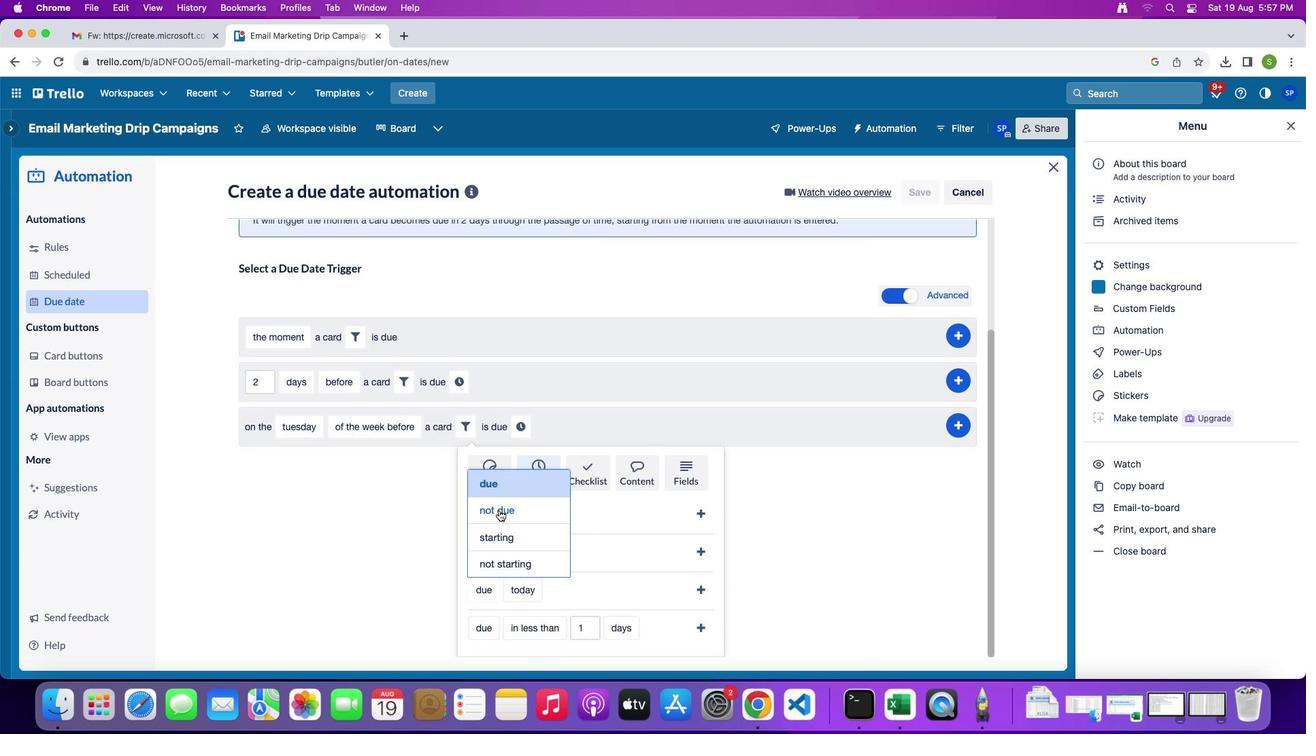 
Action: Mouse moved to (513, 559)
Screenshot: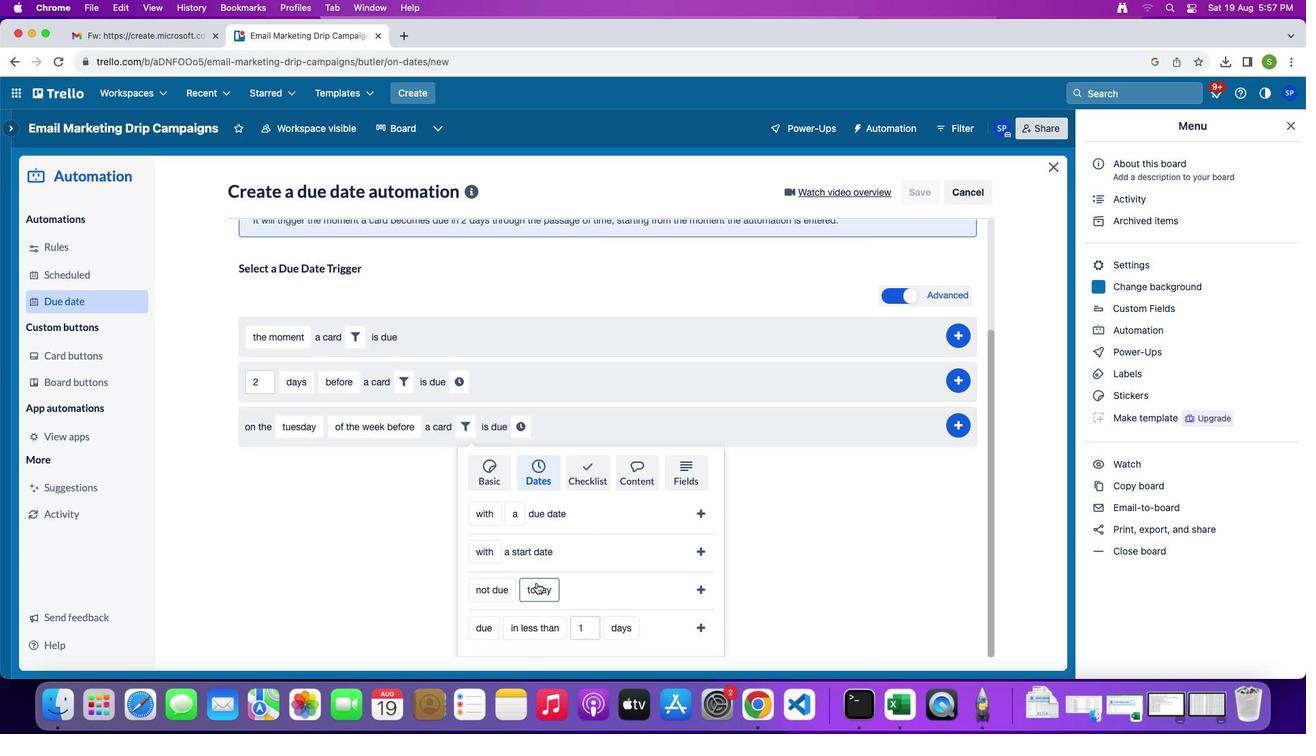 
Action: Mouse pressed left at (513, 559)
Screenshot: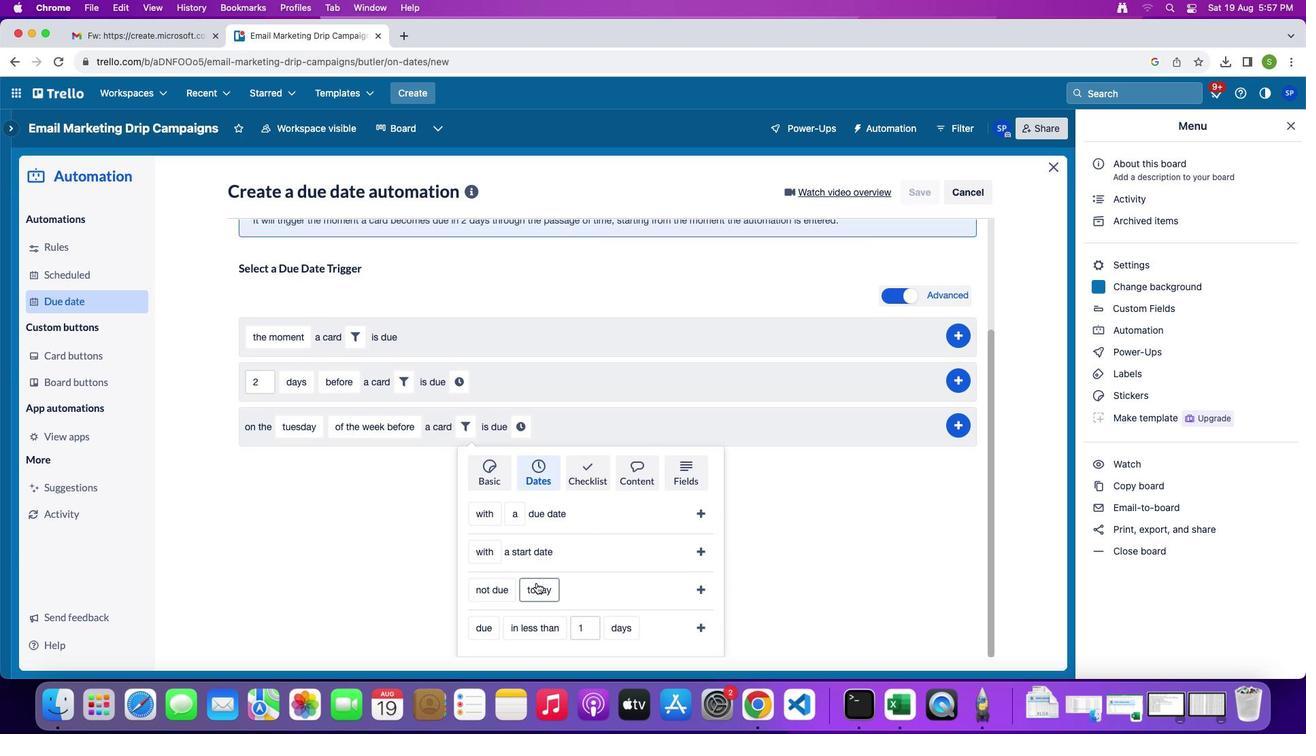 
Action: Mouse moved to (515, 511)
Screenshot: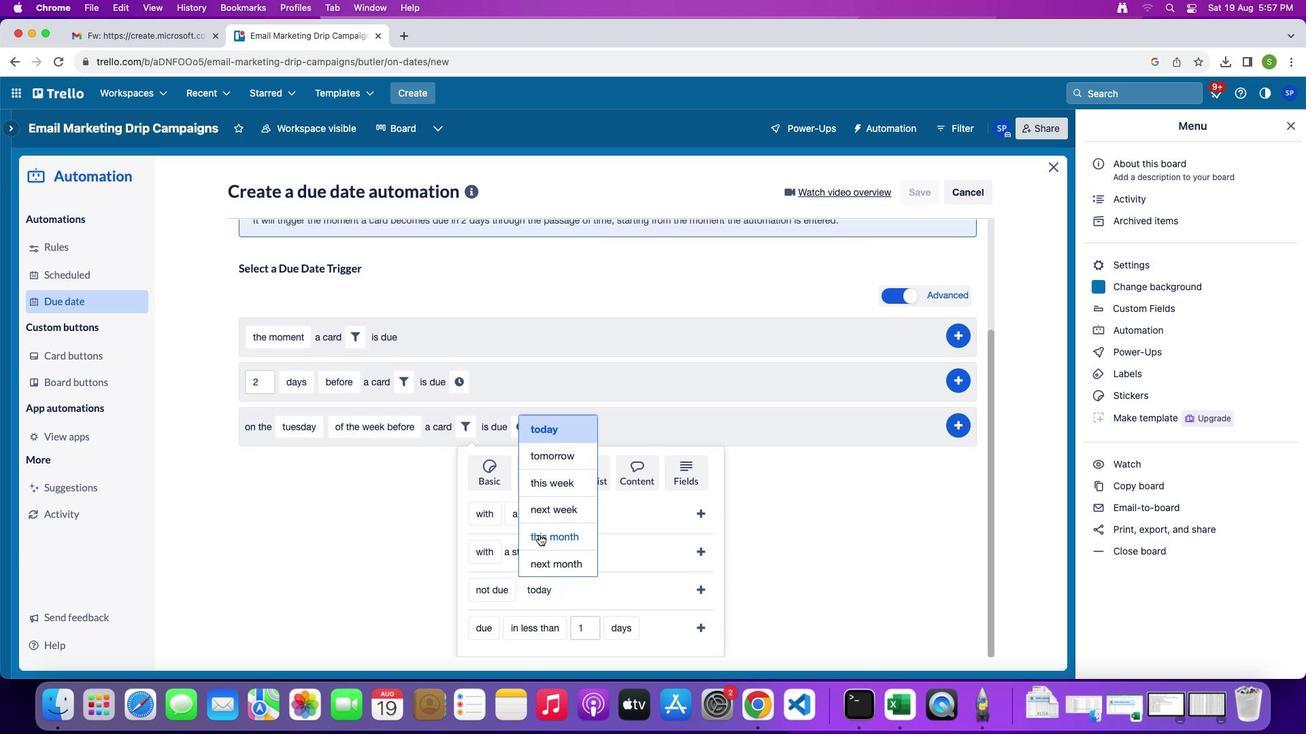 
Action: Mouse pressed left at (515, 511)
Screenshot: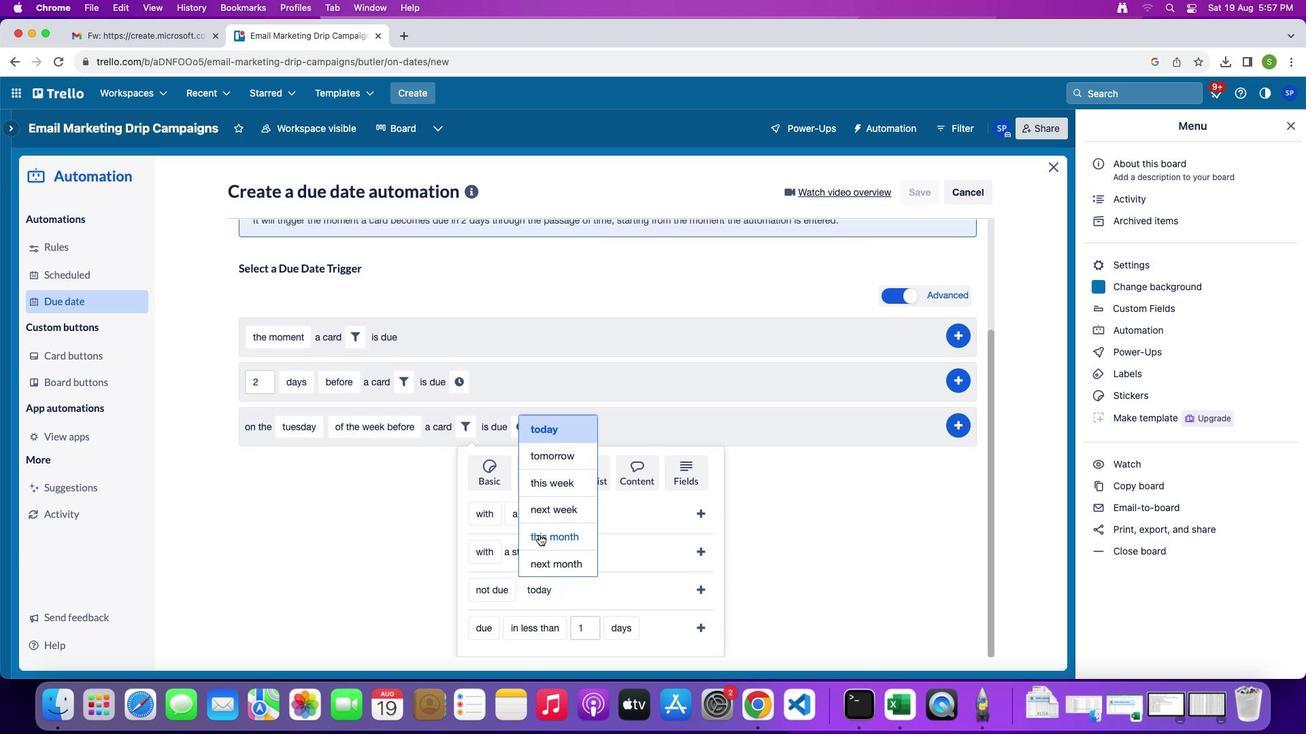 
Action: Mouse moved to (675, 562)
Screenshot: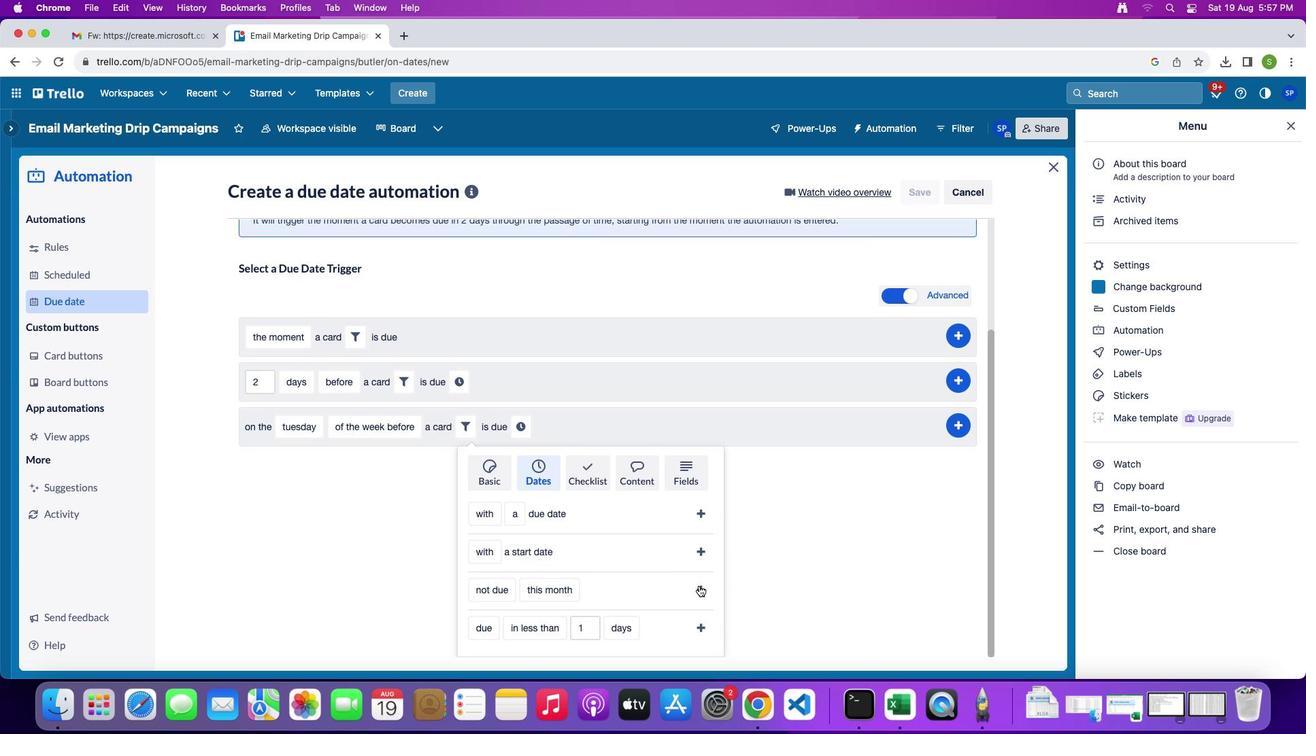 
Action: Mouse pressed left at (675, 562)
Screenshot: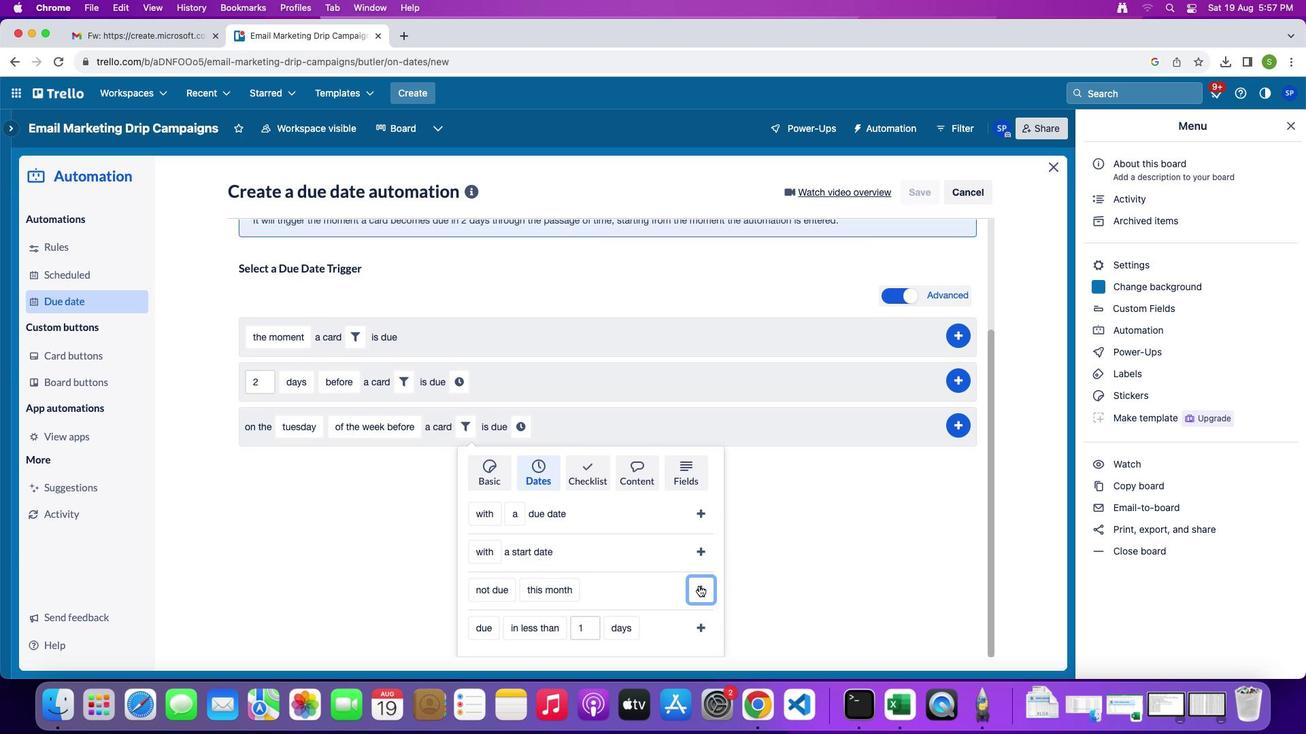 
Action: Mouse moved to (612, 543)
Screenshot: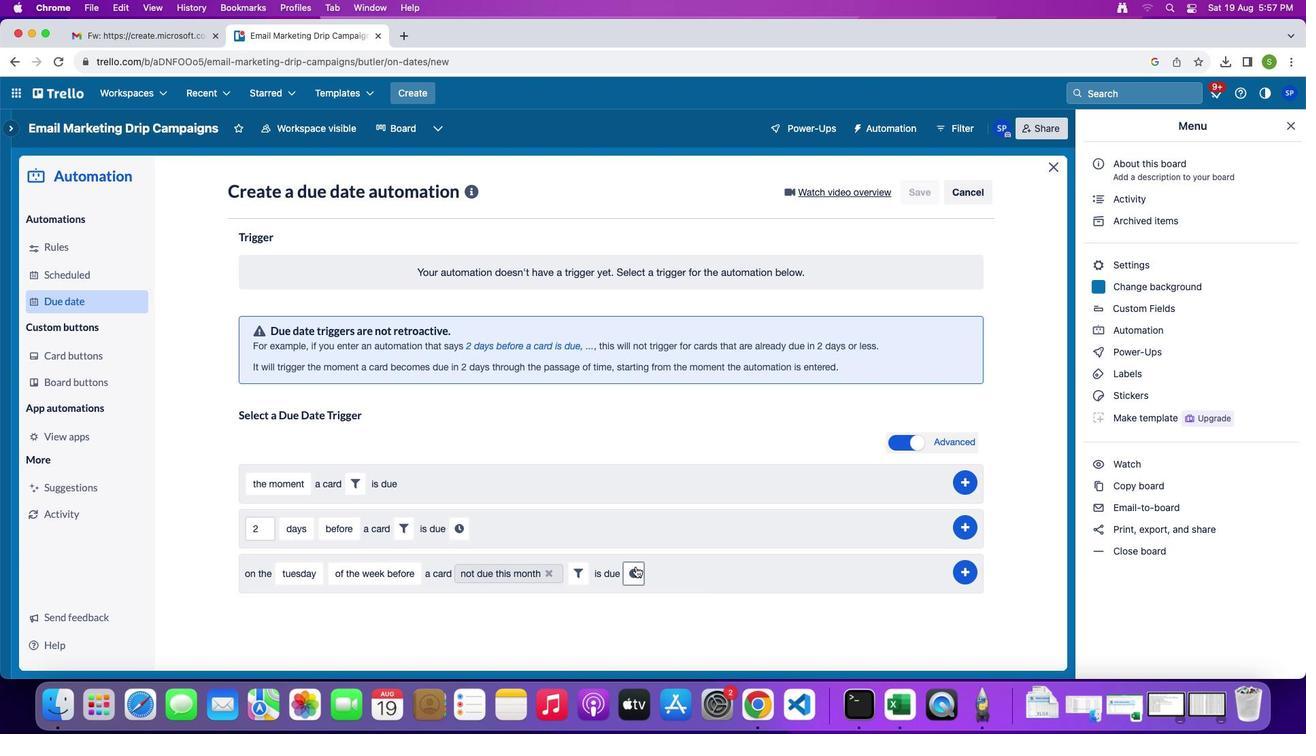 
Action: Mouse pressed left at (612, 543)
Screenshot: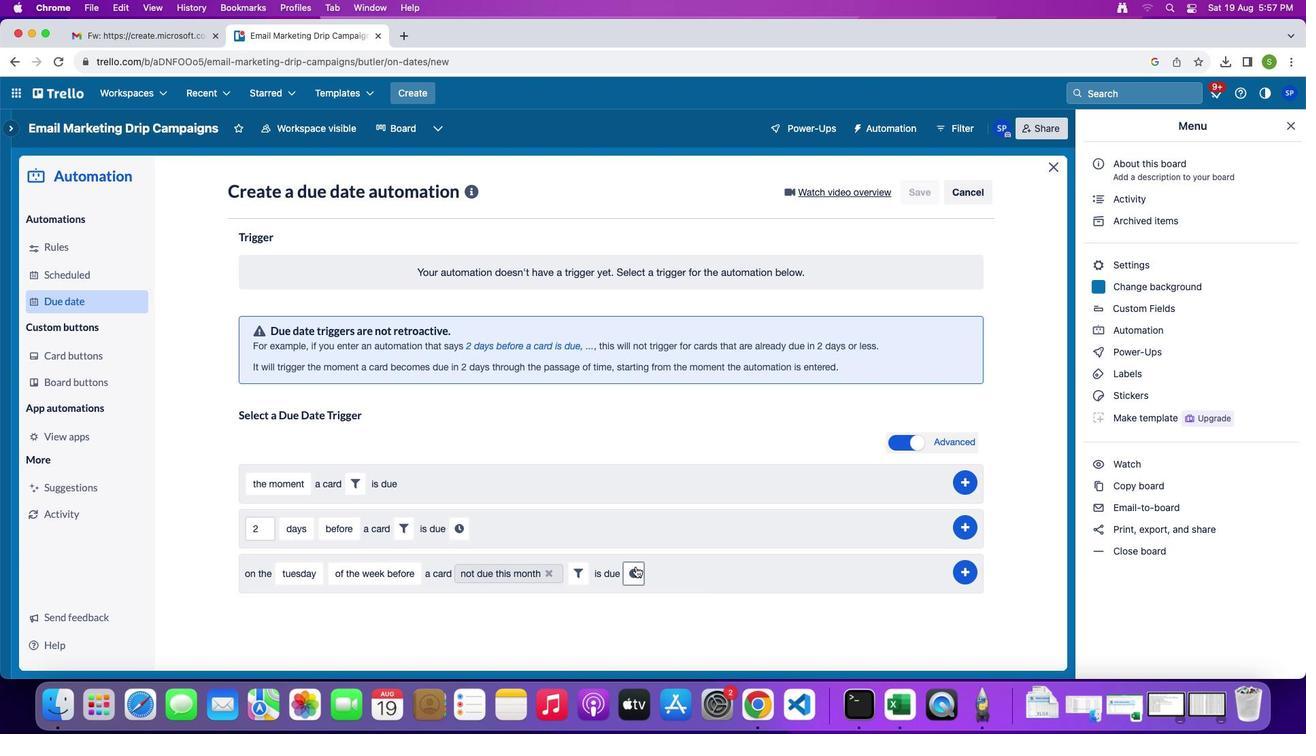 
Action: Mouse moved to (642, 551)
Screenshot: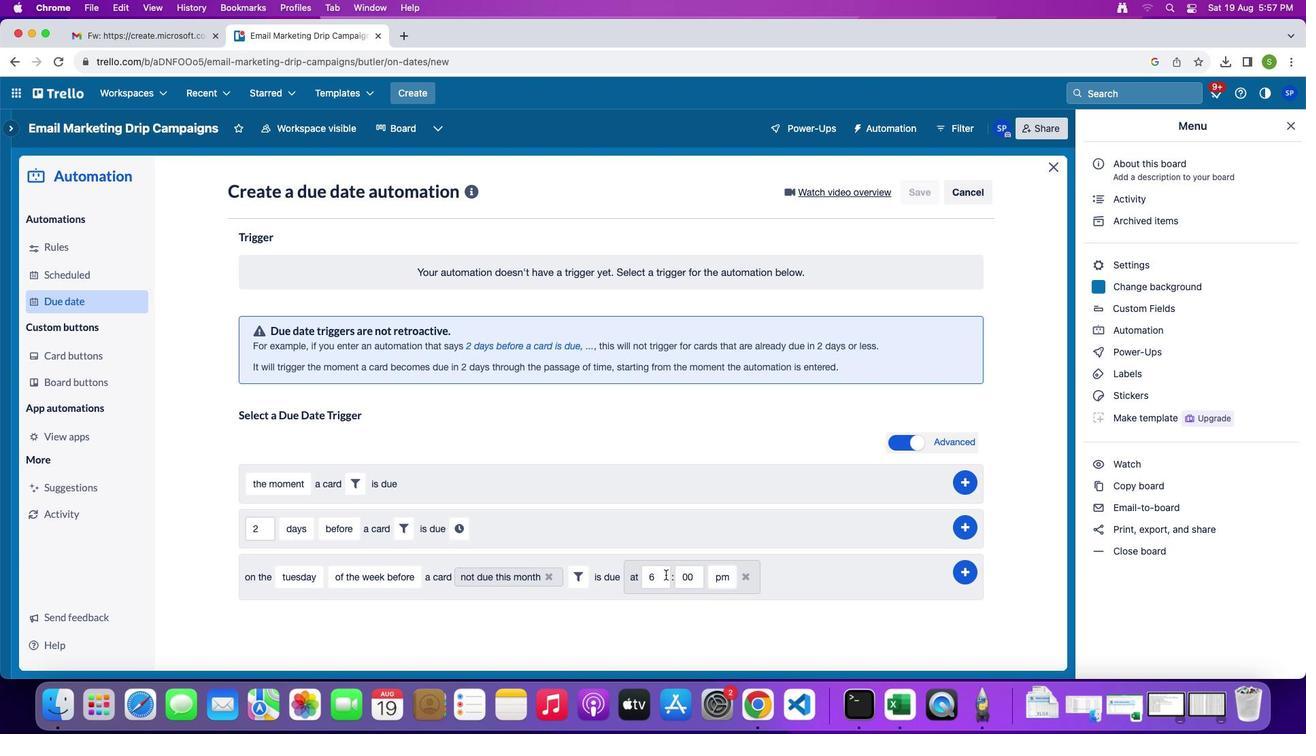 
Action: Mouse pressed left at (642, 551)
Screenshot: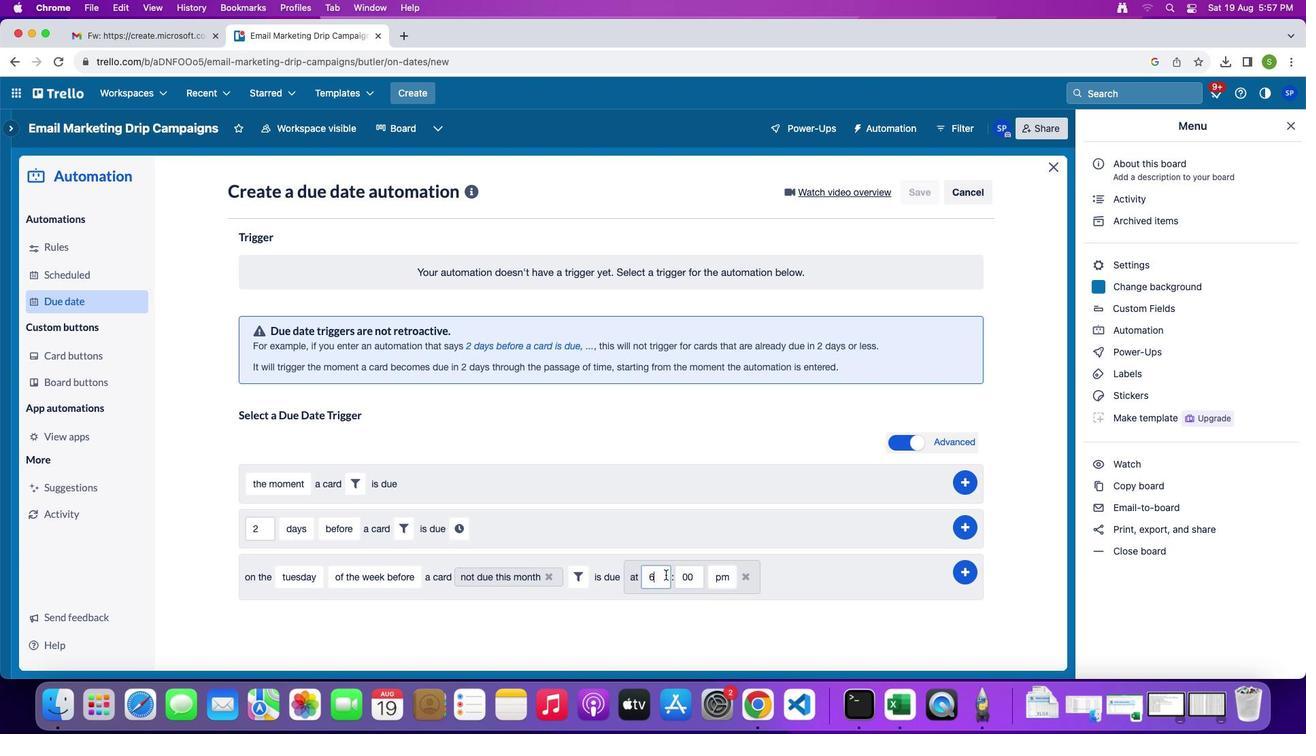 
Action: Key pressed Key.backspace'1''1'
Screenshot: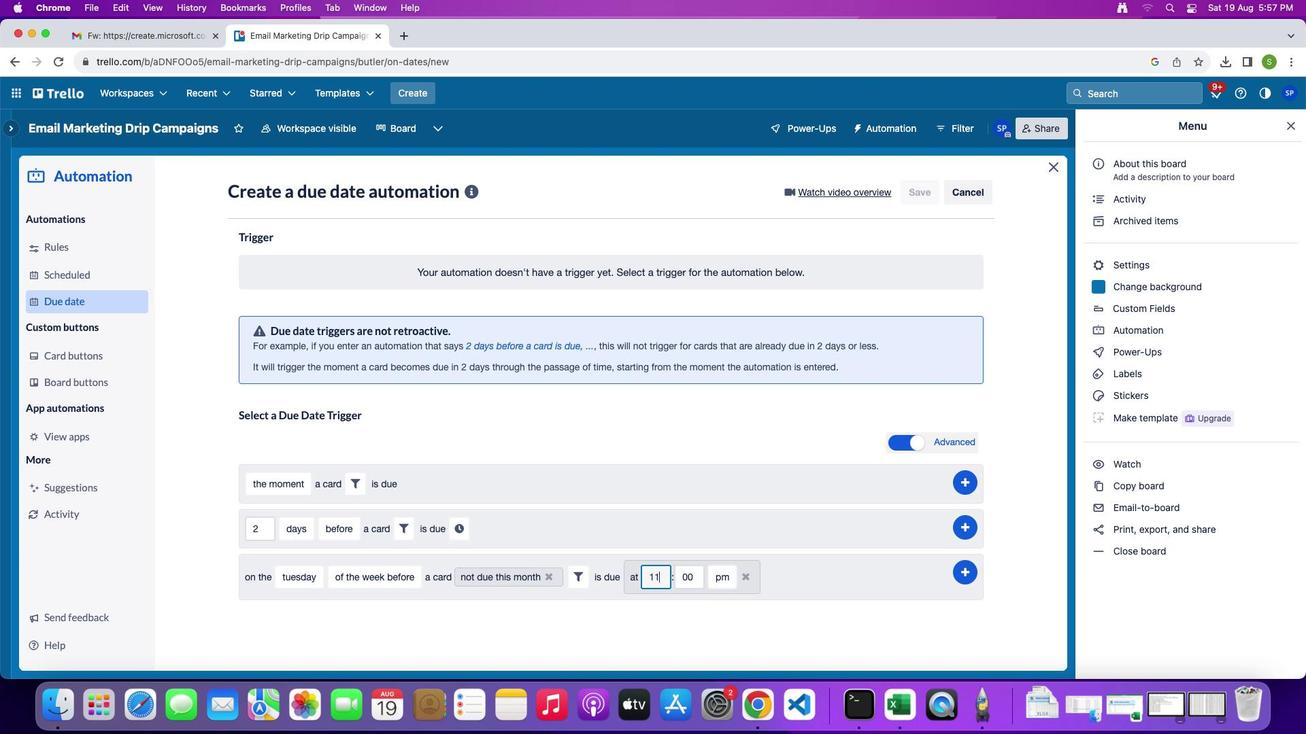 
Action: Mouse moved to (670, 550)
Screenshot: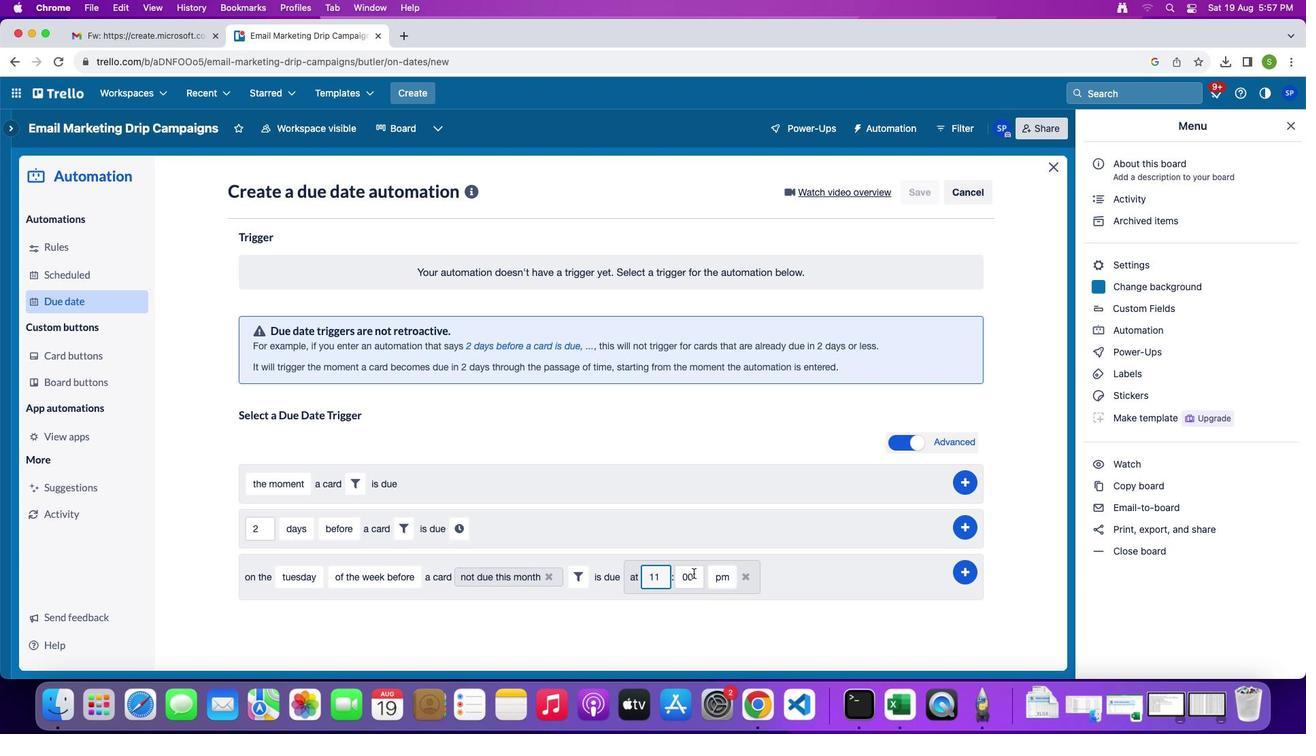 
Action: Mouse pressed left at (670, 550)
Screenshot: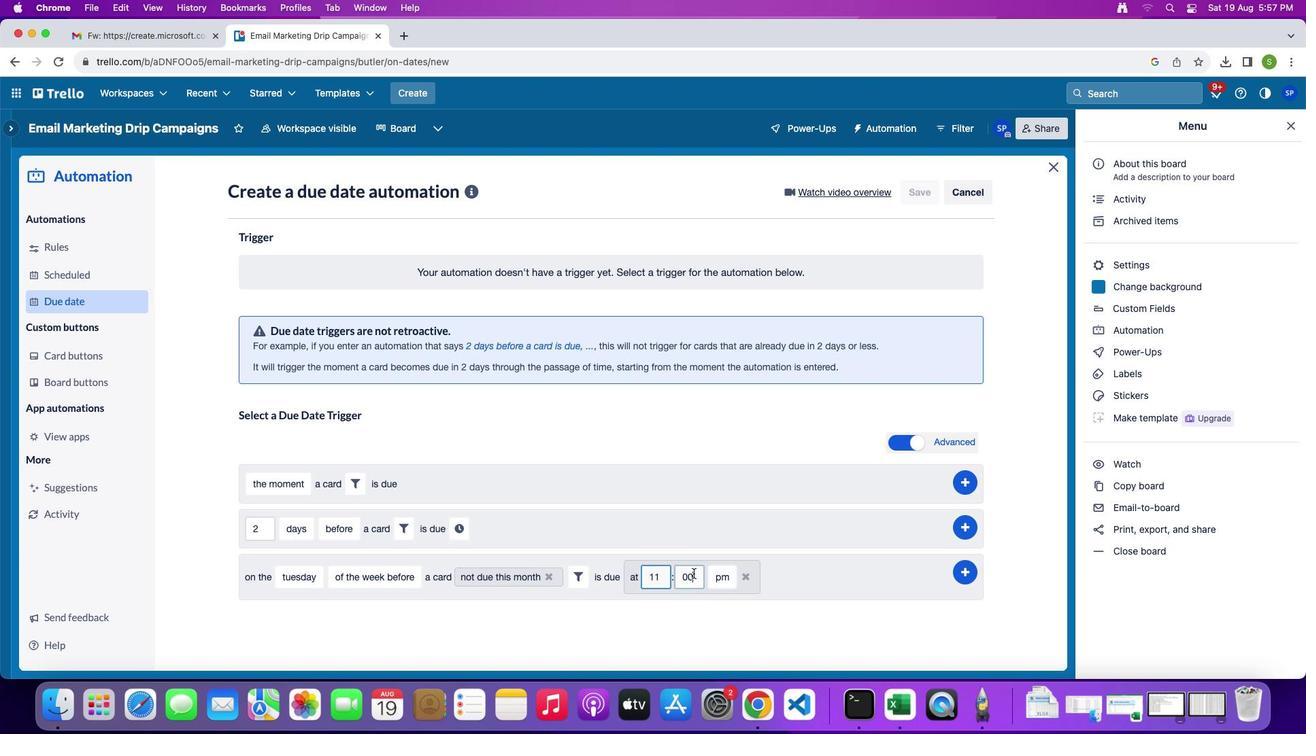 
Action: Mouse moved to (670, 550)
Screenshot: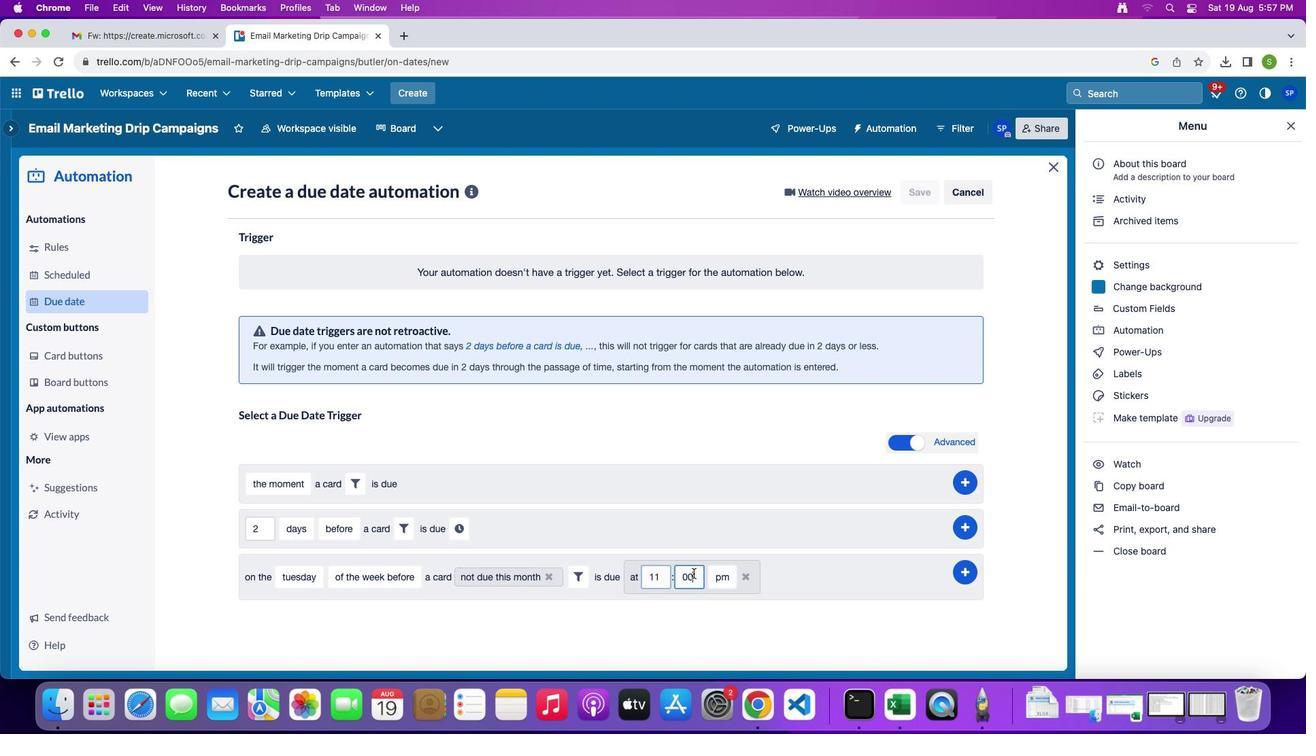 
Action: Key pressed Key.backspaceKey.backspace'0''0'
Screenshot: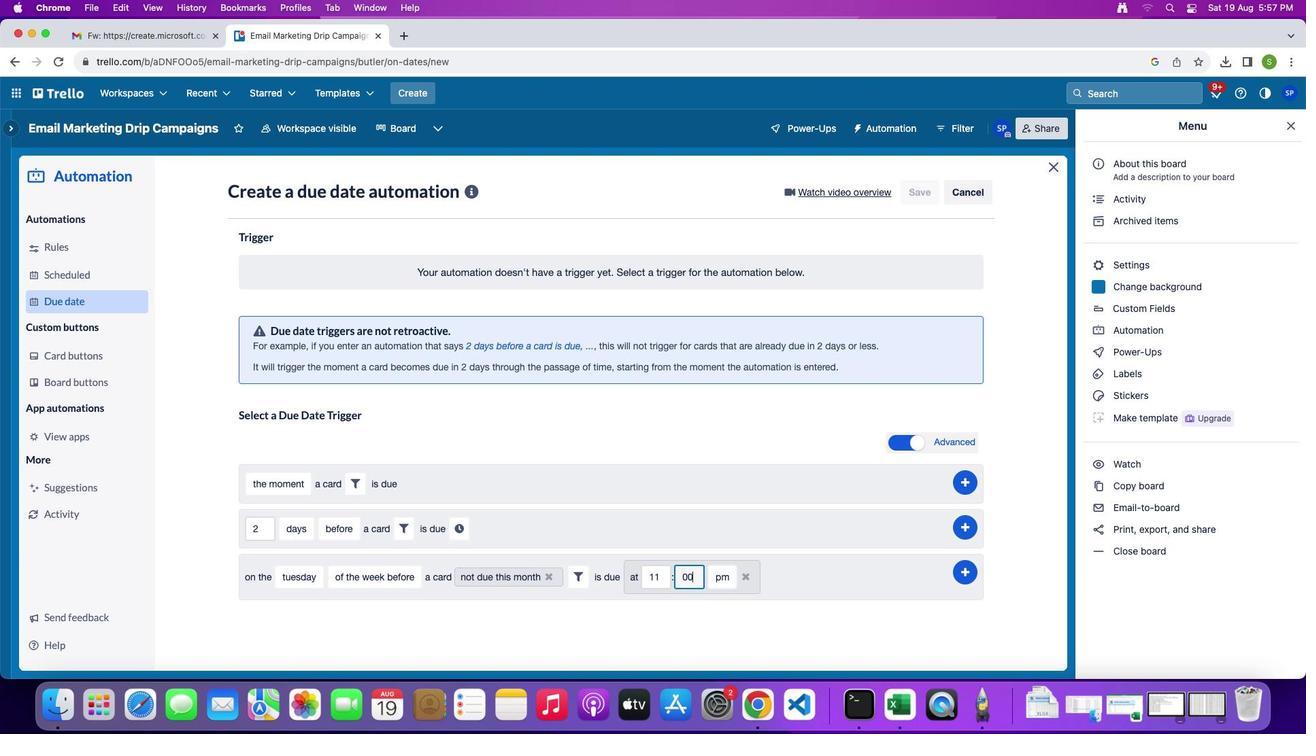
Action: Mouse moved to (688, 547)
Screenshot: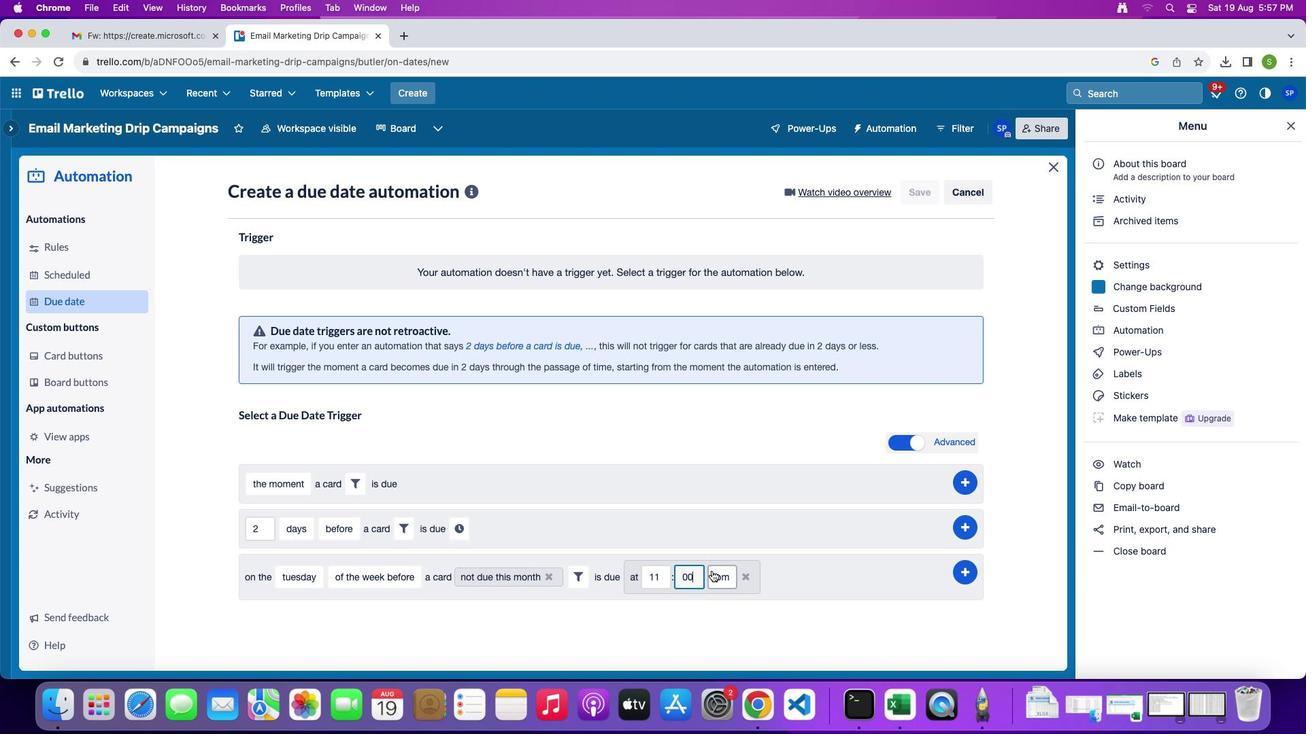 
Action: Mouse pressed left at (688, 547)
Screenshot: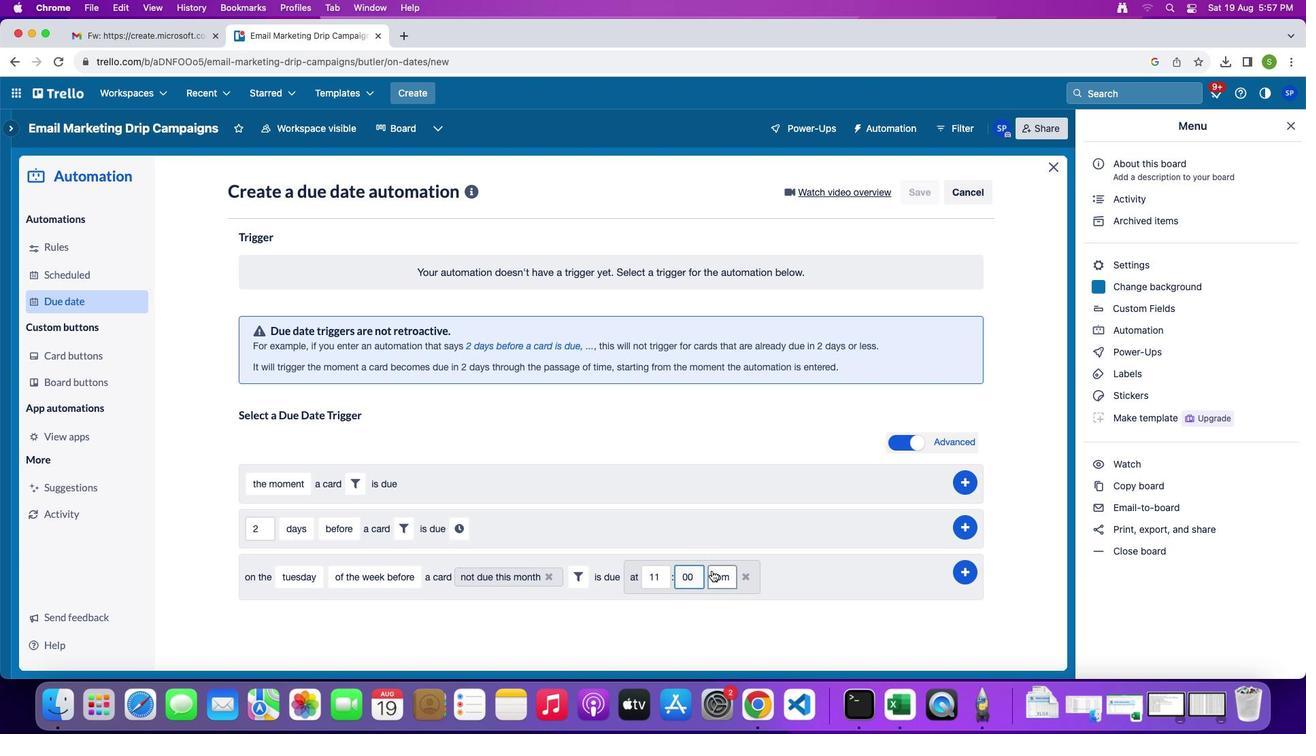 
Action: Mouse moved to (696, 574)
Screenshot: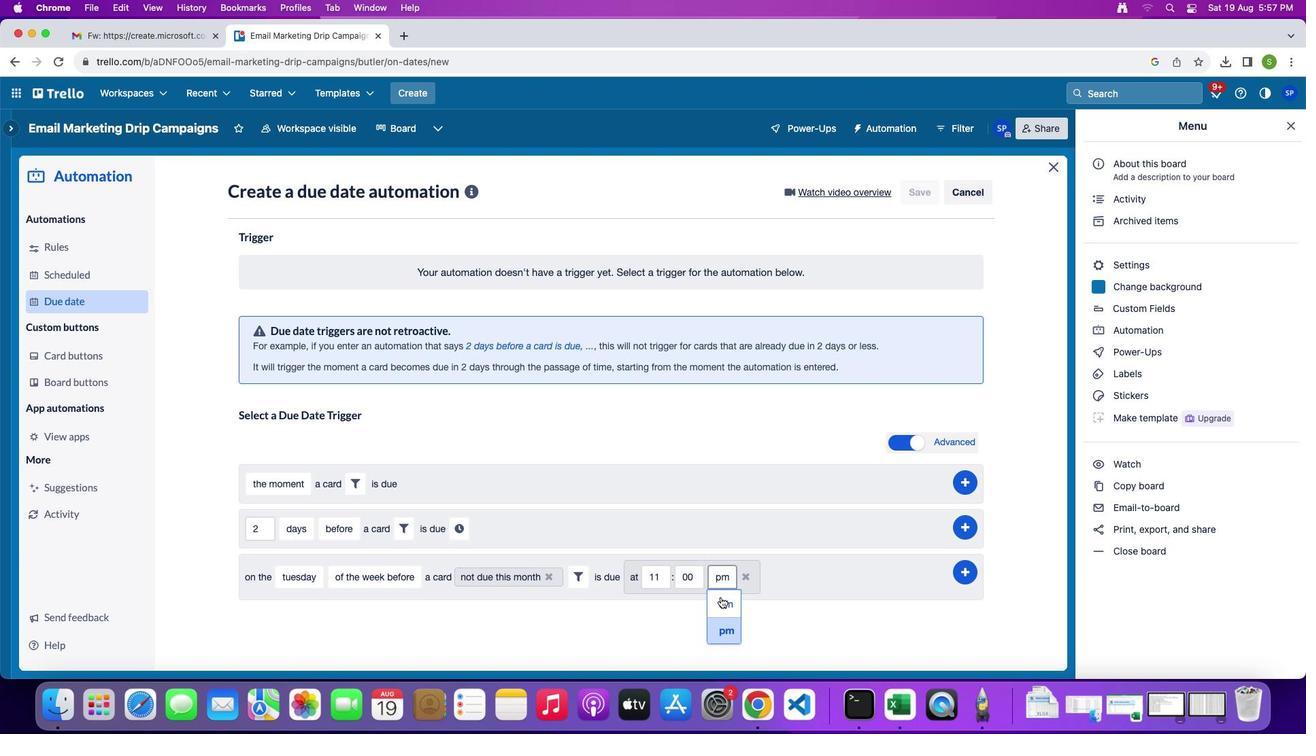 
Action: Mouse pressed left at (696, 574)
Screenshot: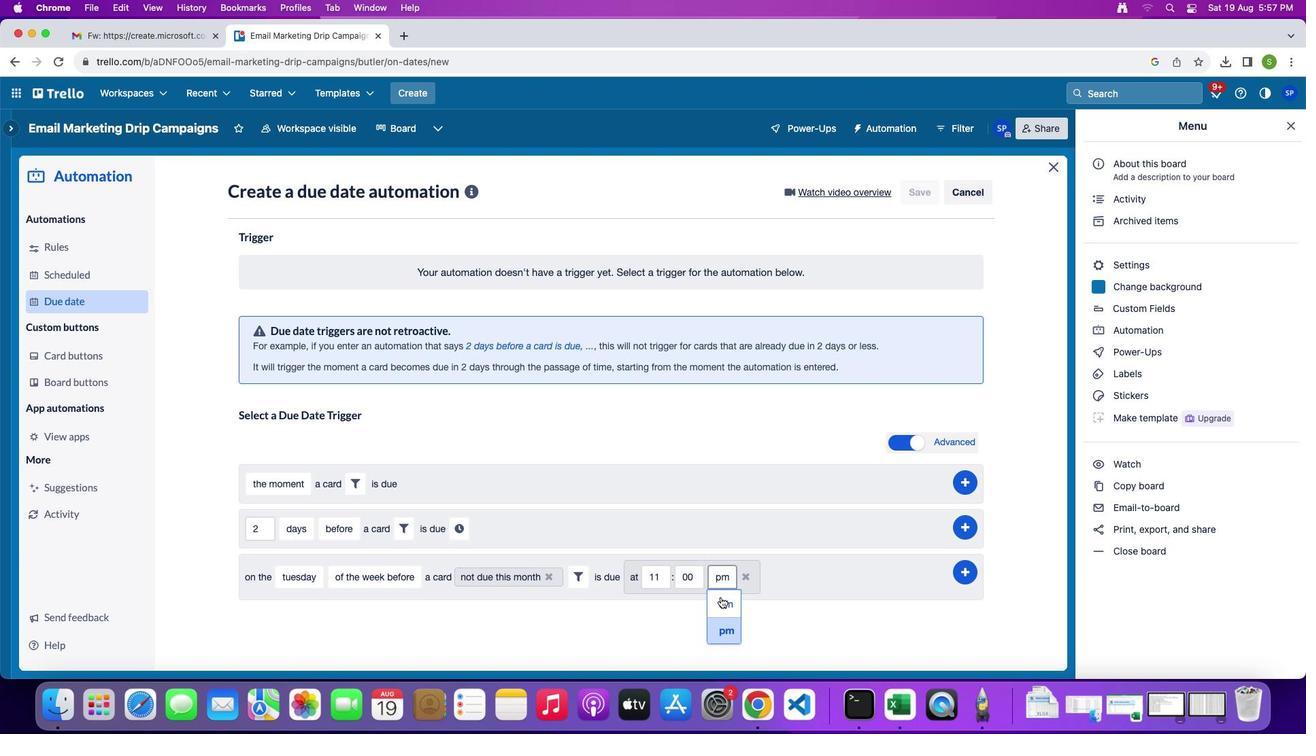 
Action: Mouse moved to (939, 543)
Screenshot: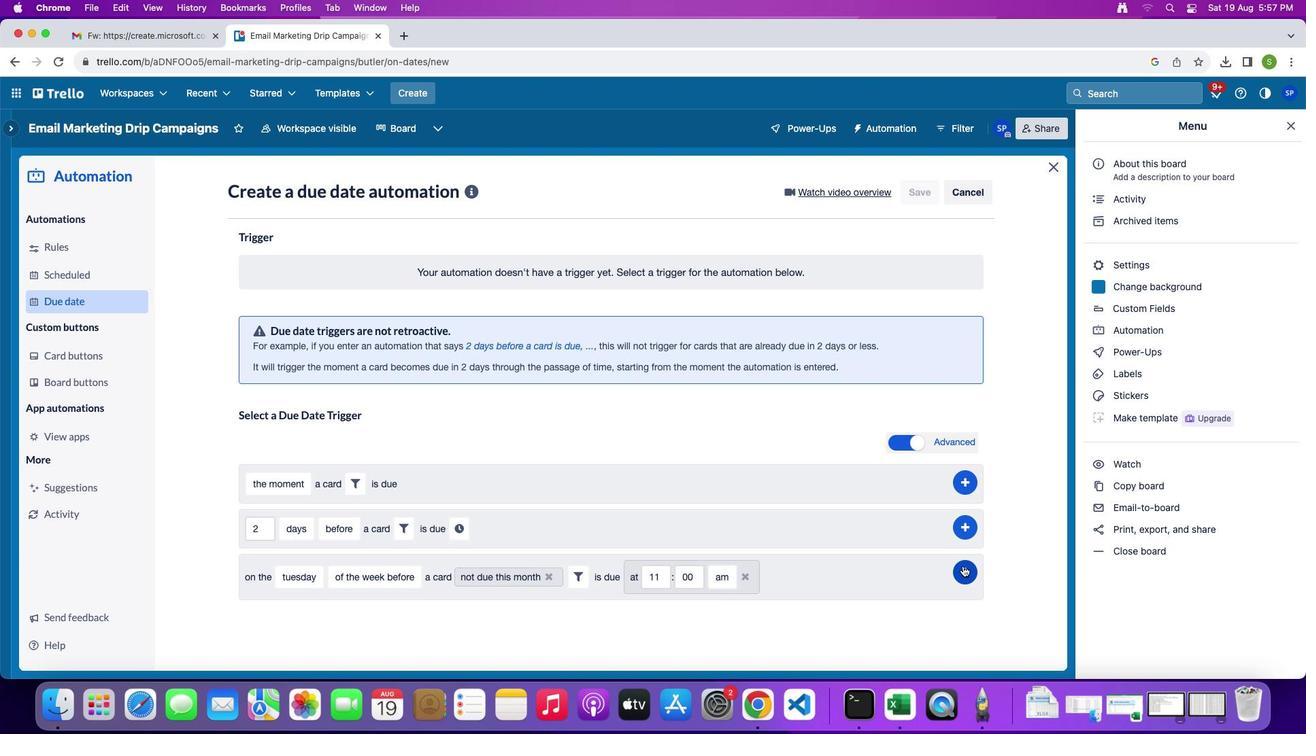 
Action: Mouse pressed left at (939, 543)
Screenshot: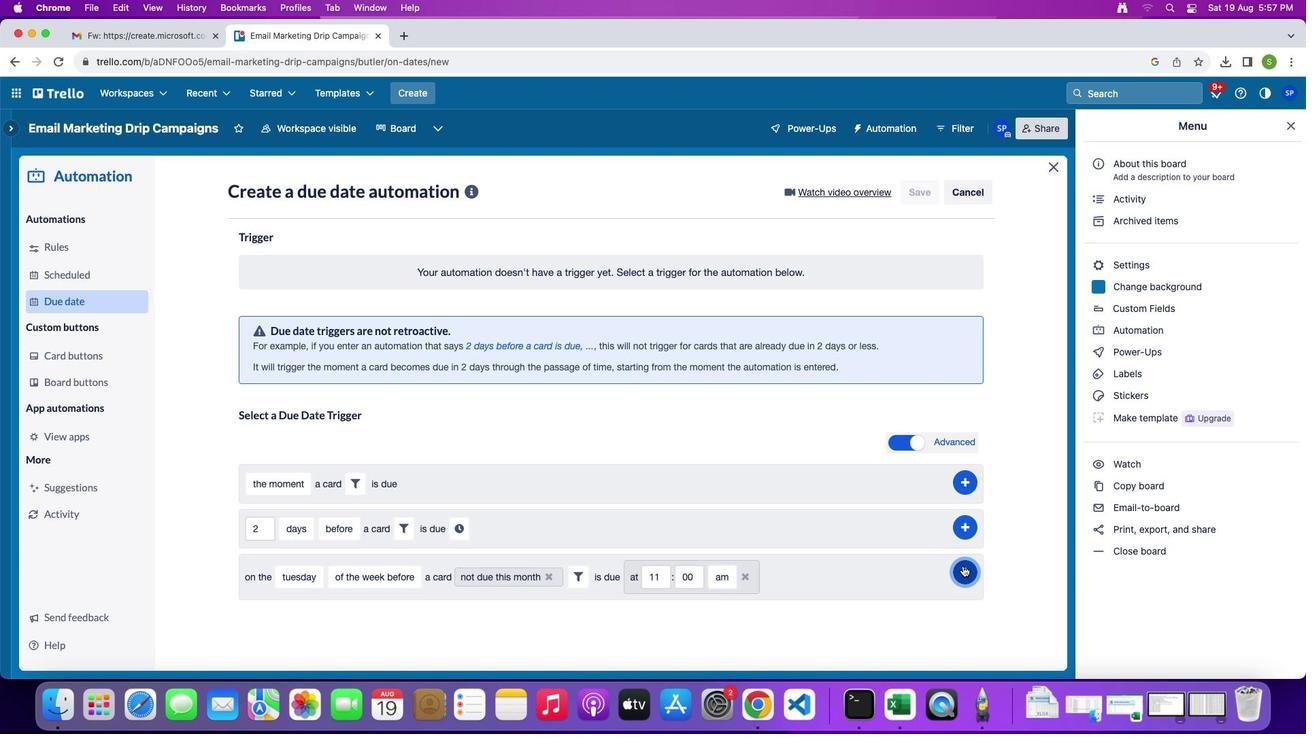 
Action: Mouse moved to (992, 474)
Screenshot: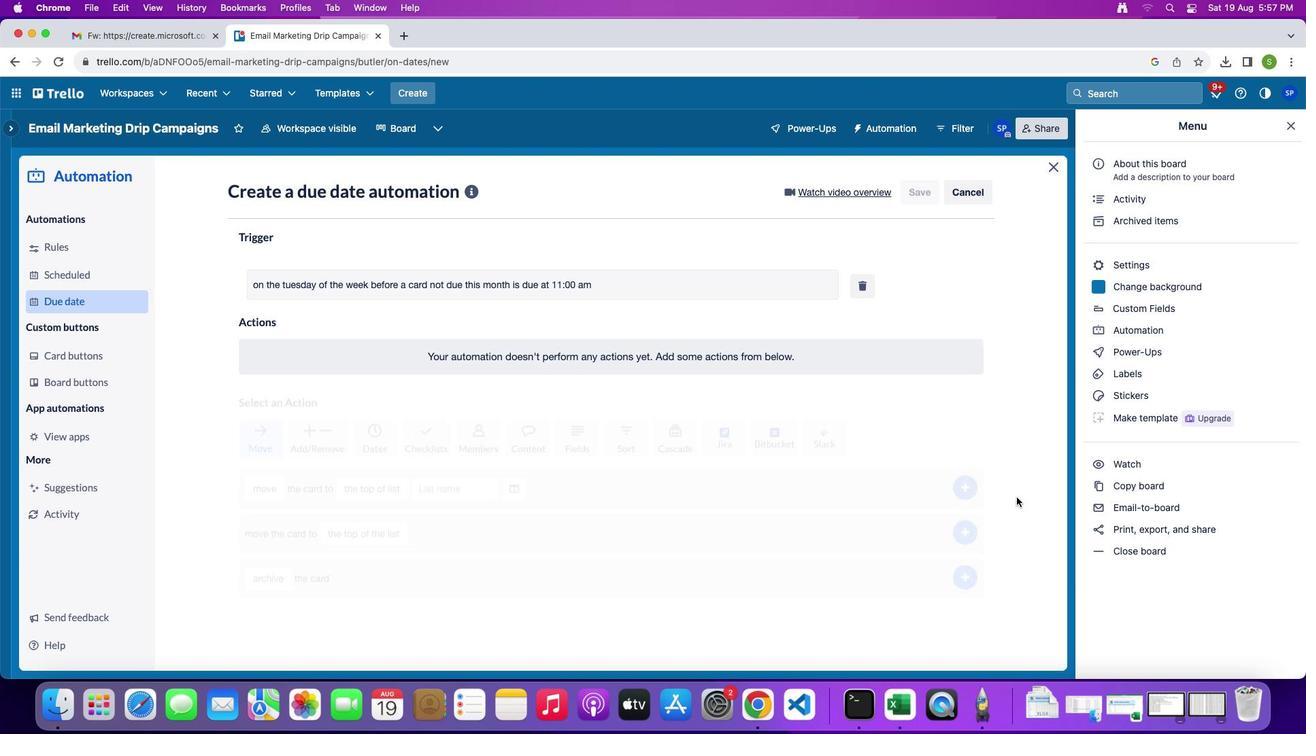 
